 Task: In Heading Arial with underline. Font size of heading  '18'Font style of data Calibri. Font size of data  9Alignment of headline & data Align center. Fill color in heading,  RedFont color of data Black Apply border in Data No BorderIn the sheet   Stellar Sales log book
Action: Mouse moved to (166, 131)
Screenshot: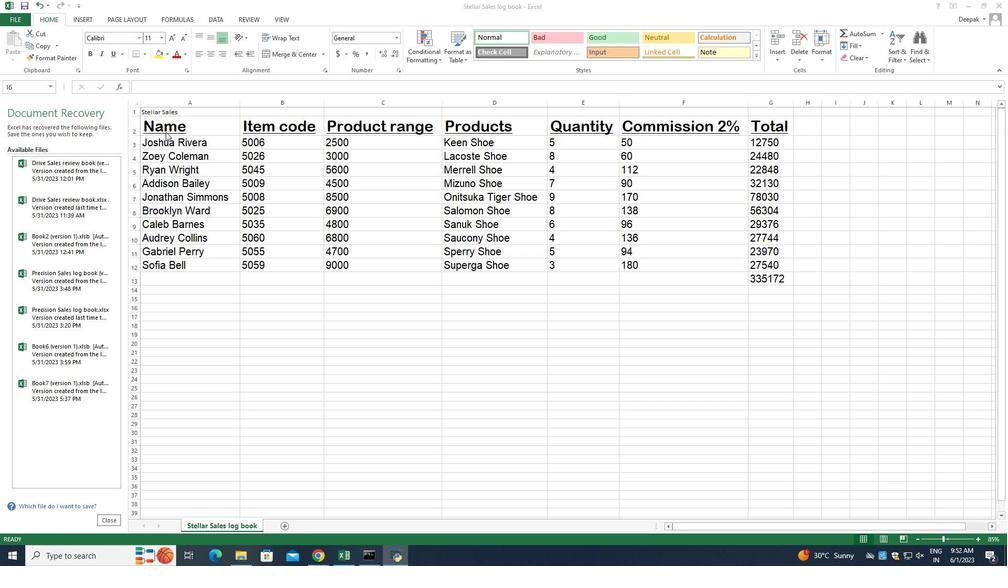 
Action: Mouse pressed left at (166, 131)
Screenshot: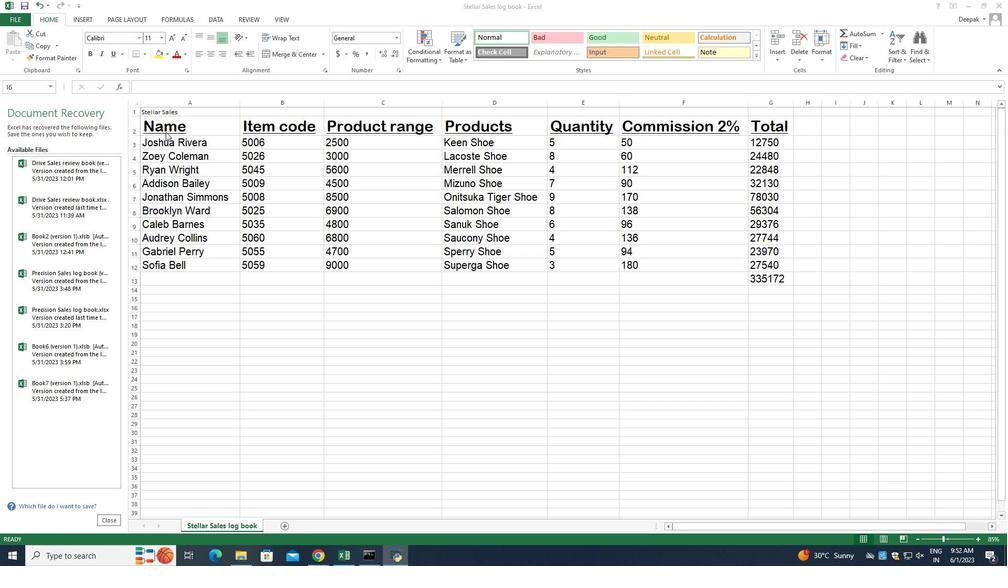 
Action: Mouse moved to (166, 129)
Screenshot: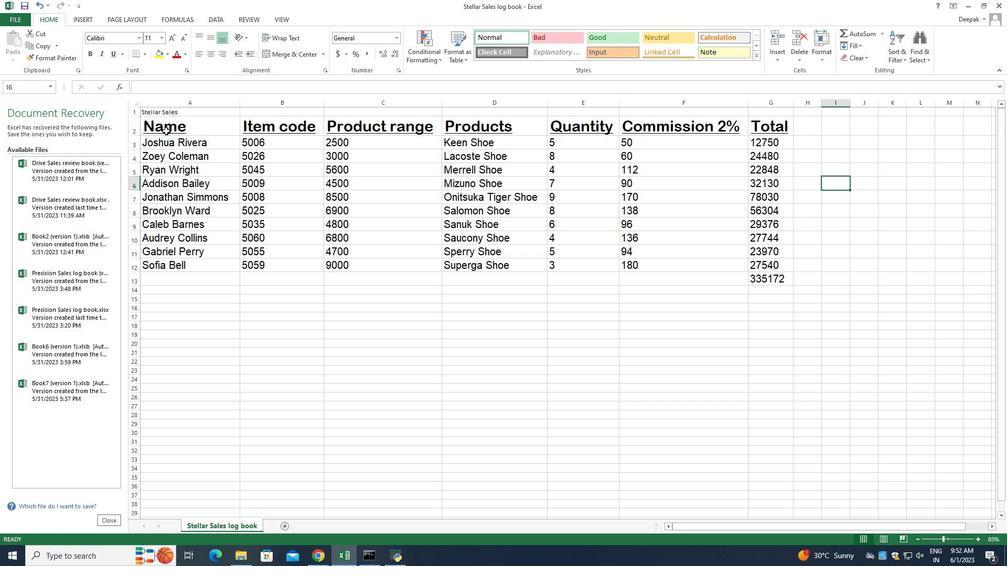 
Action: Mouse pressed left at (166, 129)
Screenshot: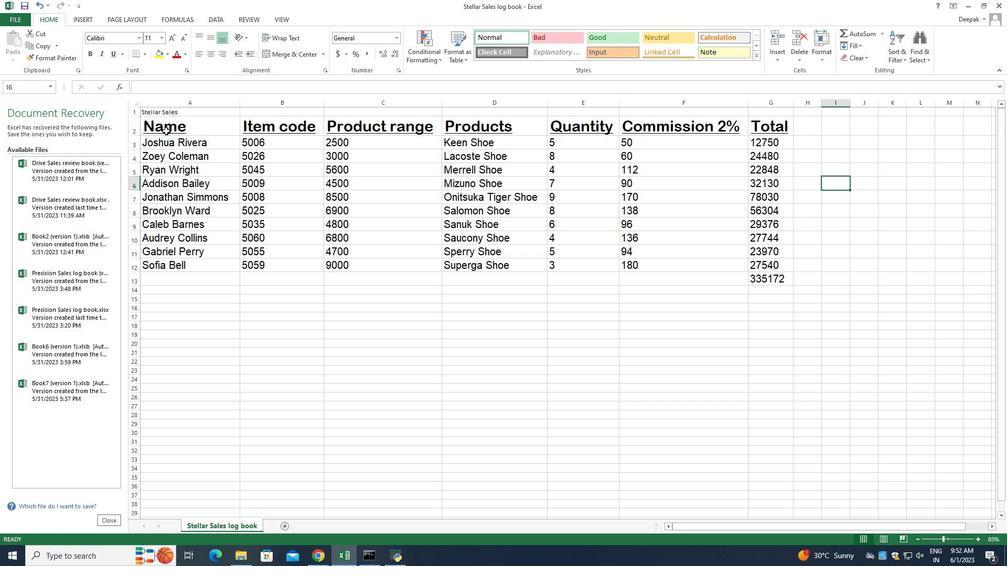 
Action: Mouse moved to (156, 125)
Screenshot: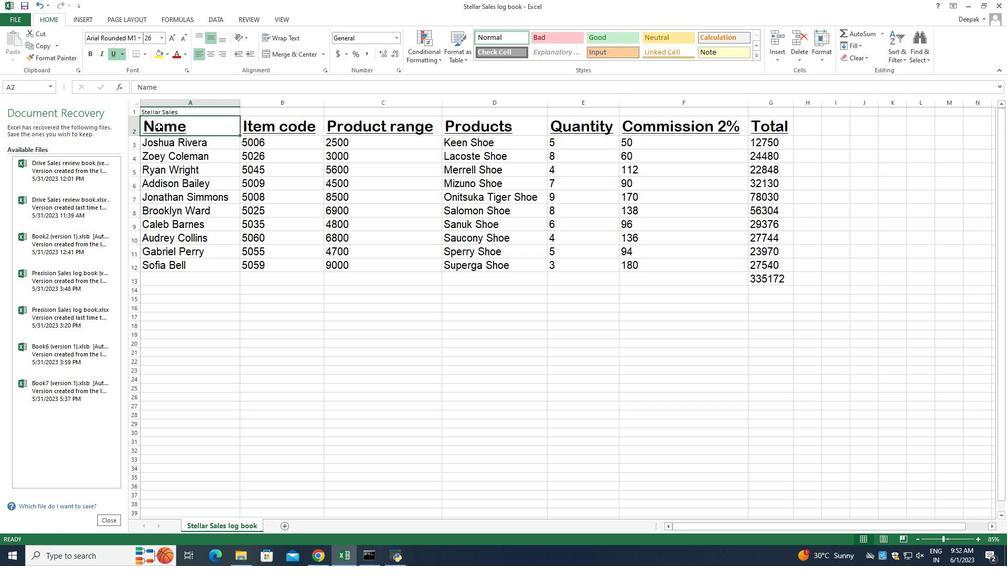 
Action: Mouse pressed left at (156, 125)
Screenshot: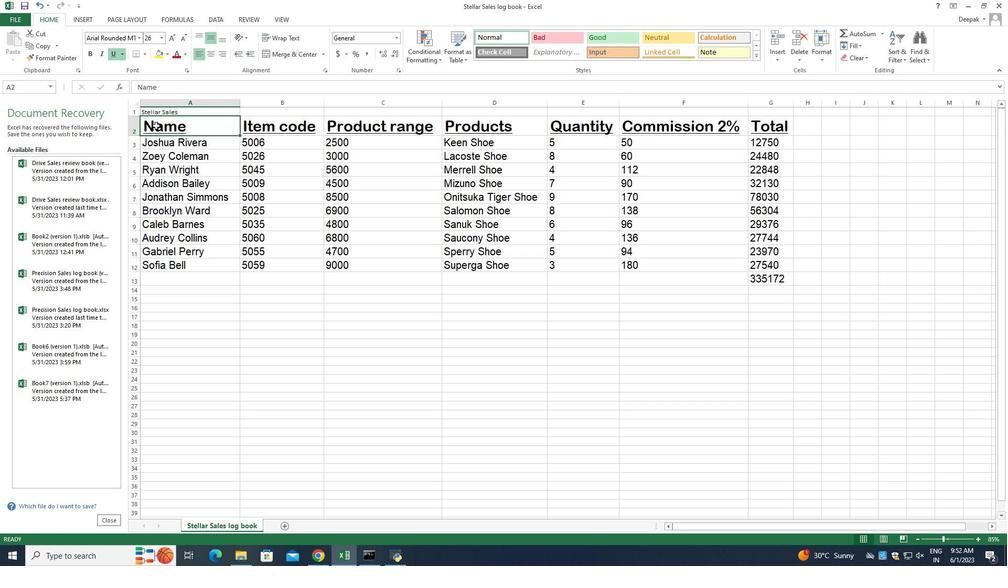 
Action: Mouse moved to (140, 40)
Screenshot: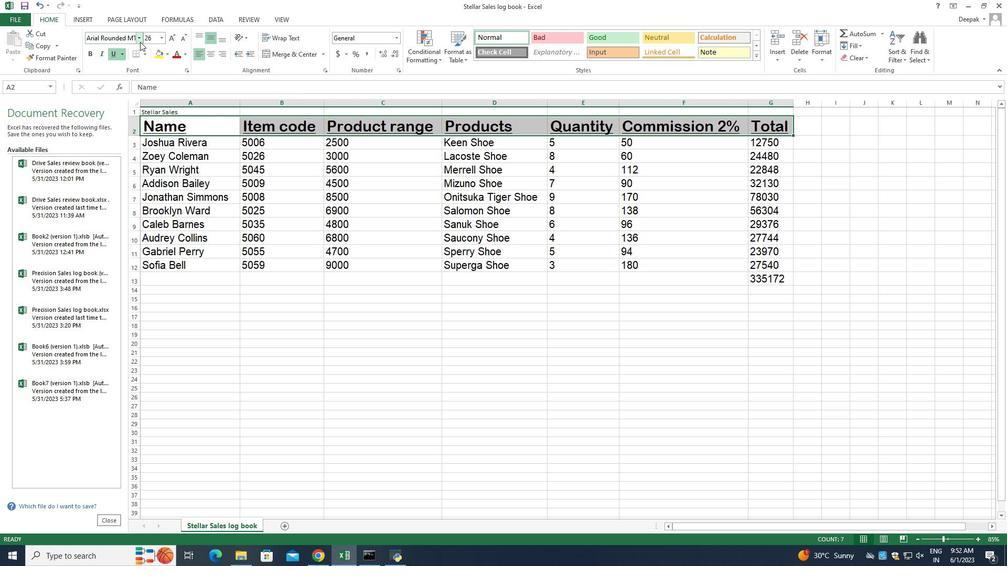 
Action: Mouse pressed left at (140, 40)
Screenshot: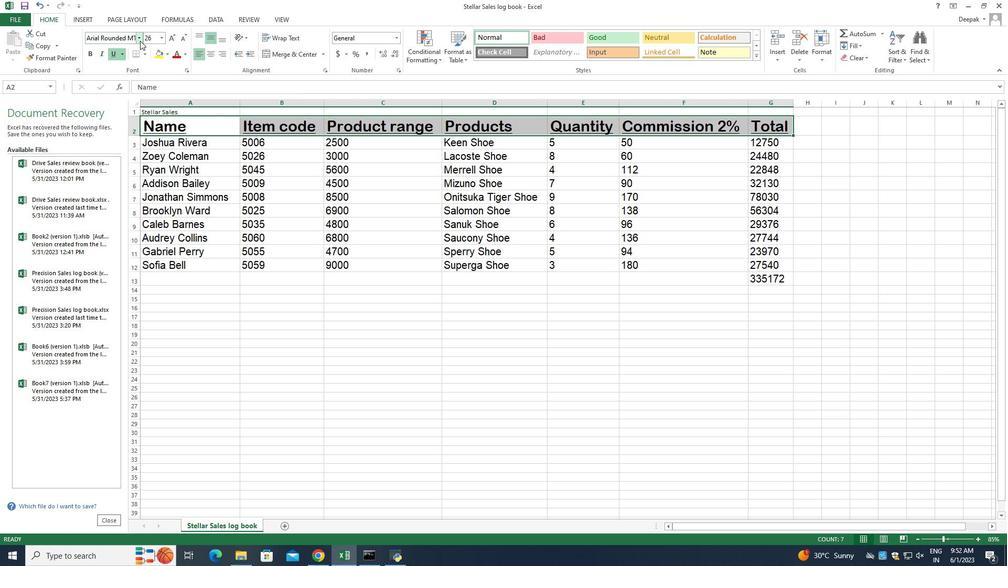 
Action: Mouse moved to (160, 123)
Screenshot: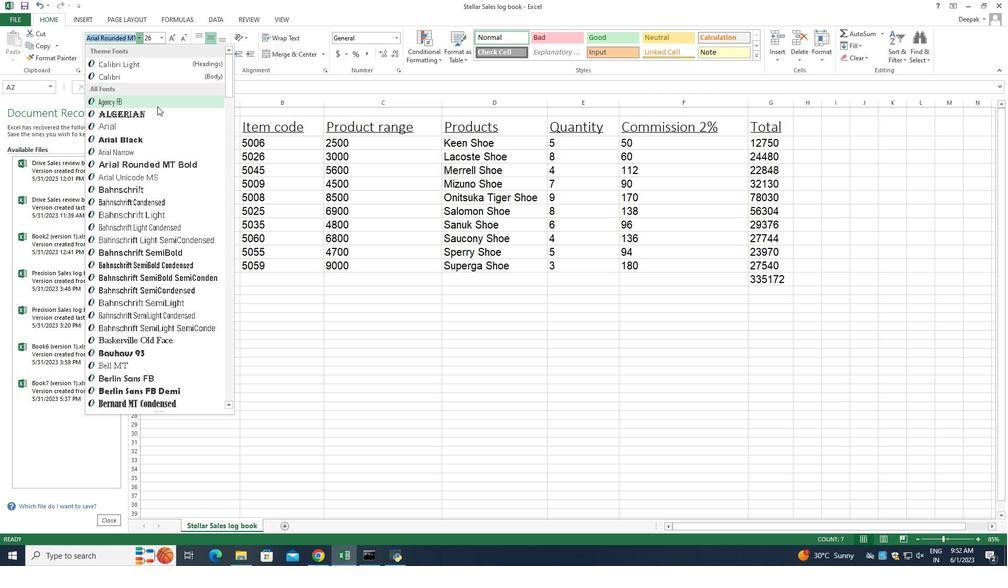 
Action: Mouse pressed left at (160, 123)
Screenshot: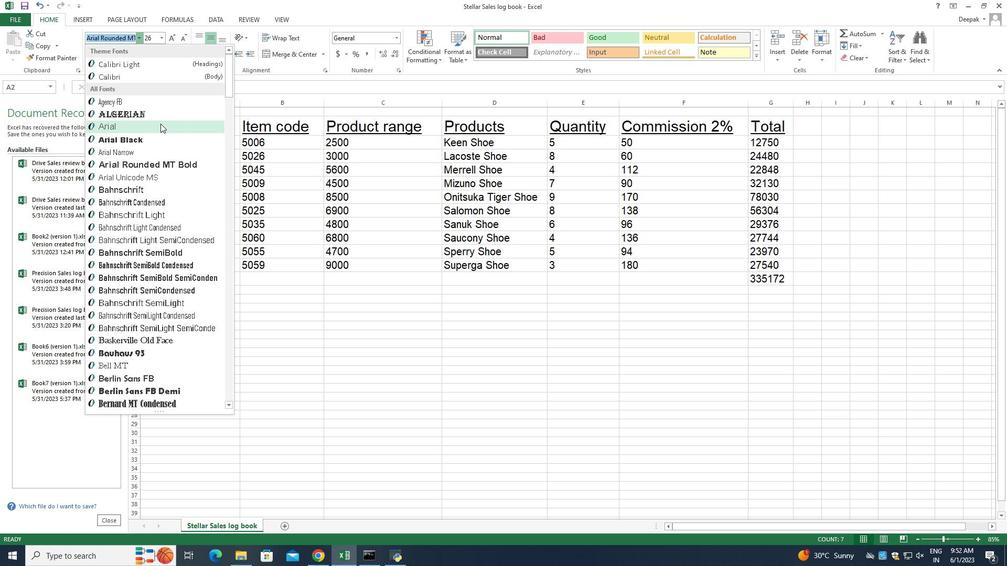 
Action: Mouse moved to (115, 52)
Screenshot: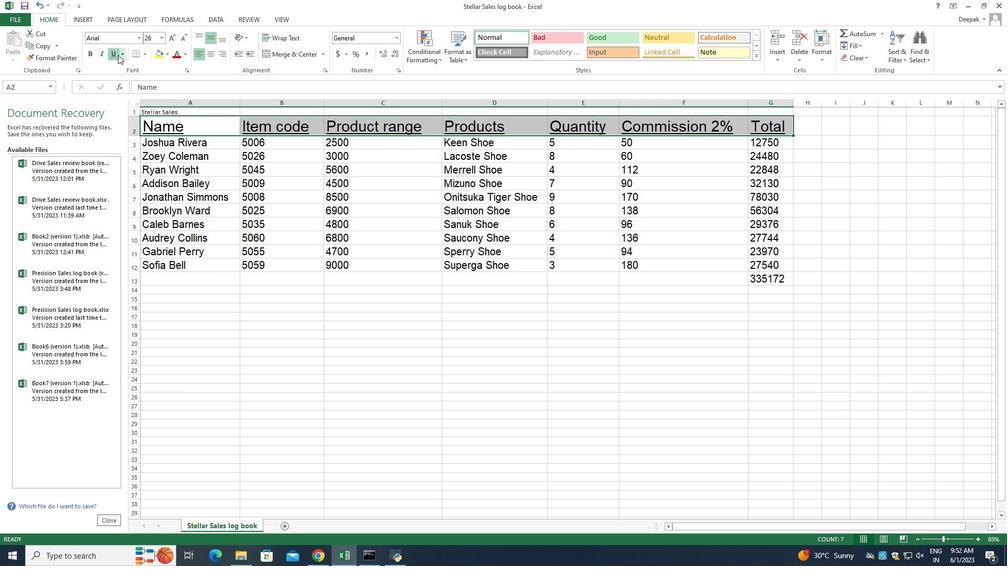 
Action: Mouse pressed left at (115, 52)
Screenshot: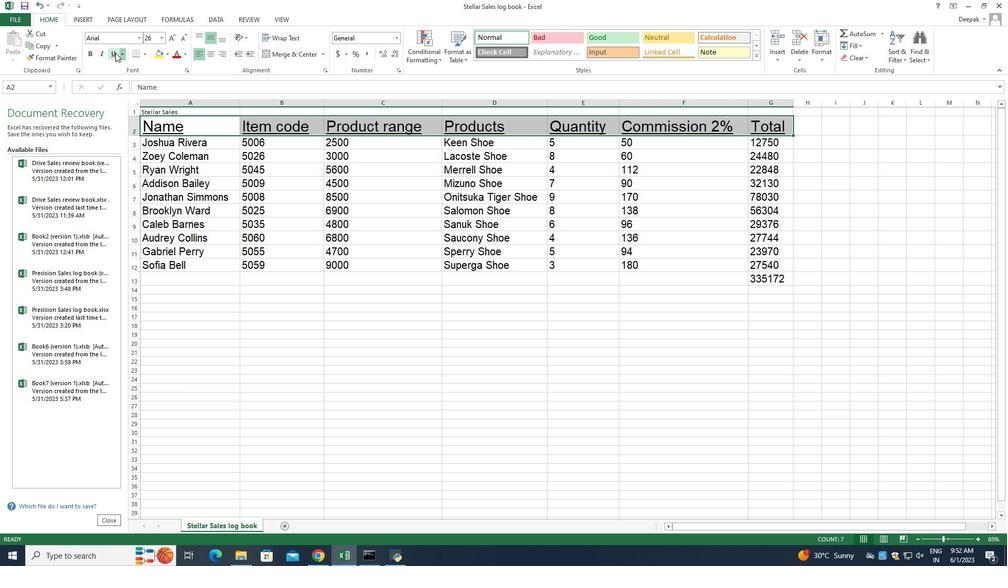 
Action: Mouse pressed left at (115, 52)
Screenshot: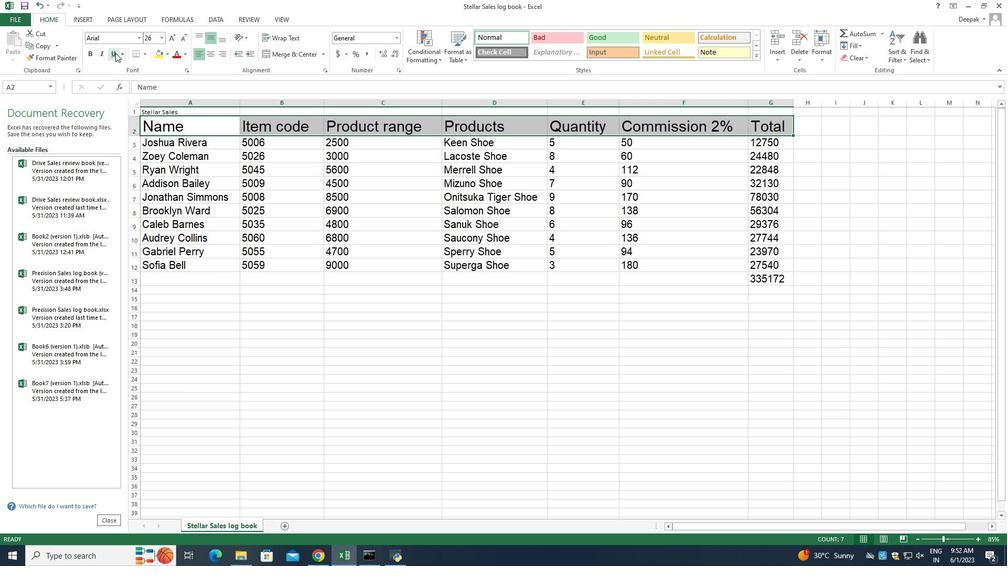 
Action: Mouse moved to (162, 39)
Screenshot: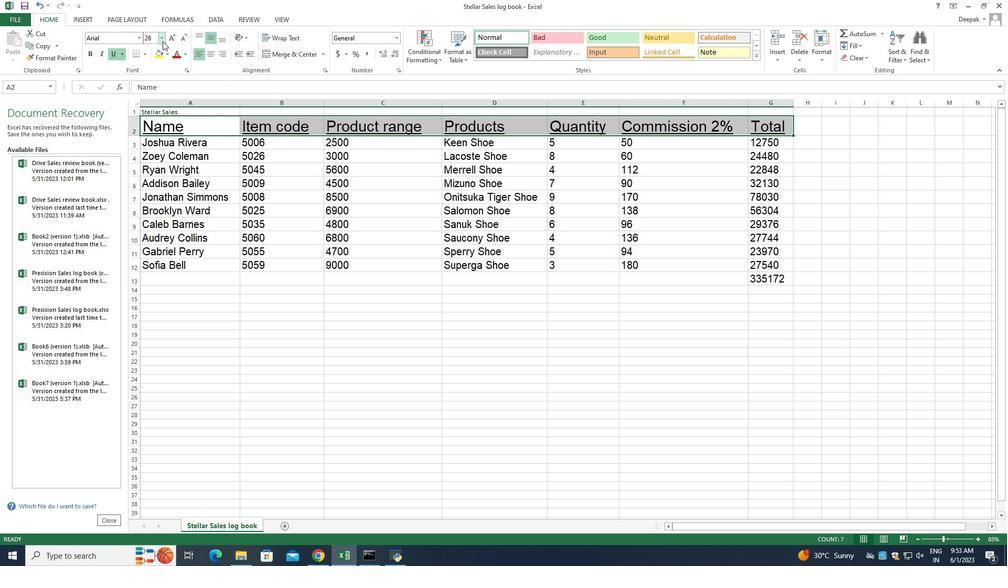 
Action: Mouse pressed left at (162, 39)
Screenshot: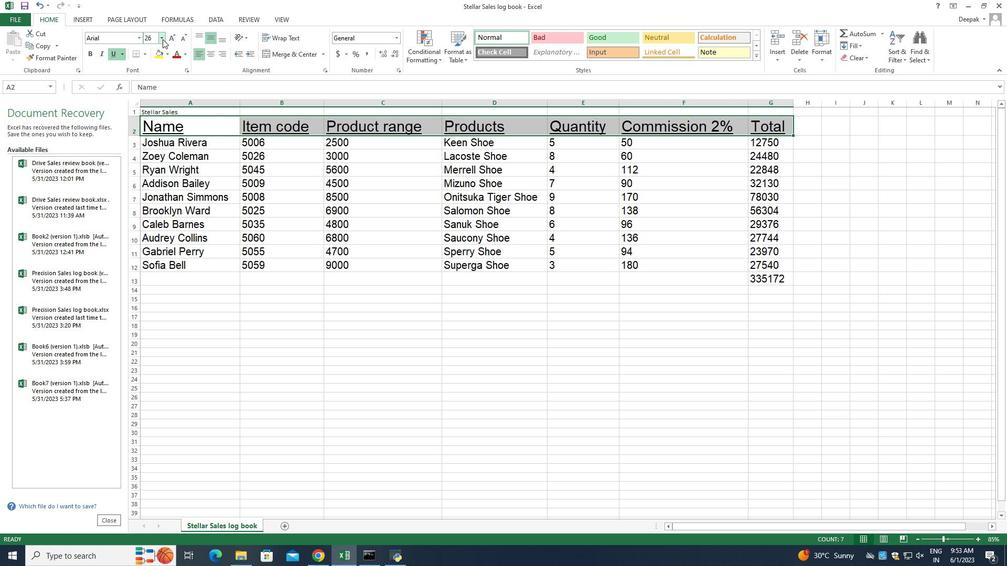 
Action: Mouse moved to (151, 119)
Screenshot: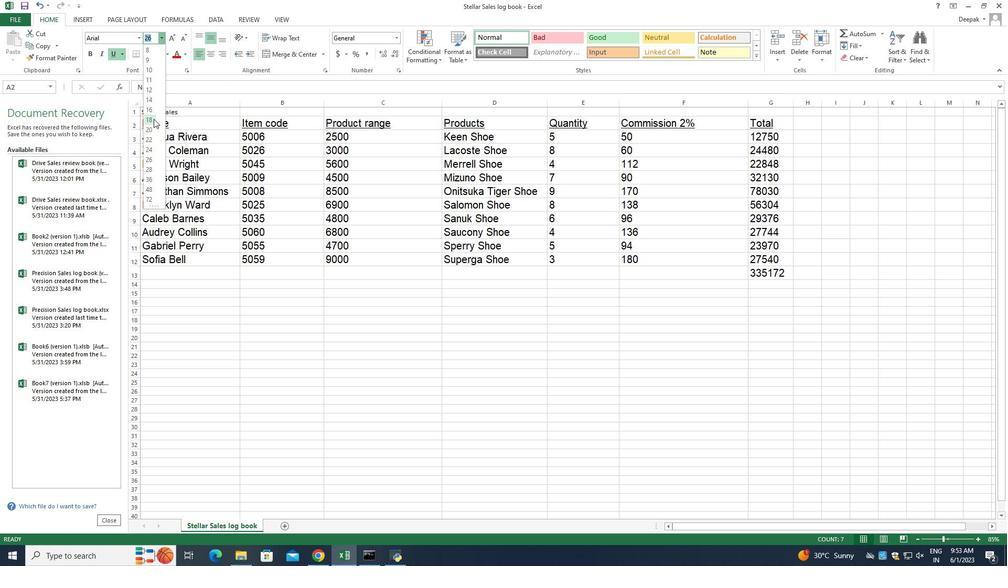 
Action: Mouse pressed left at (151, 119)
Screenshot: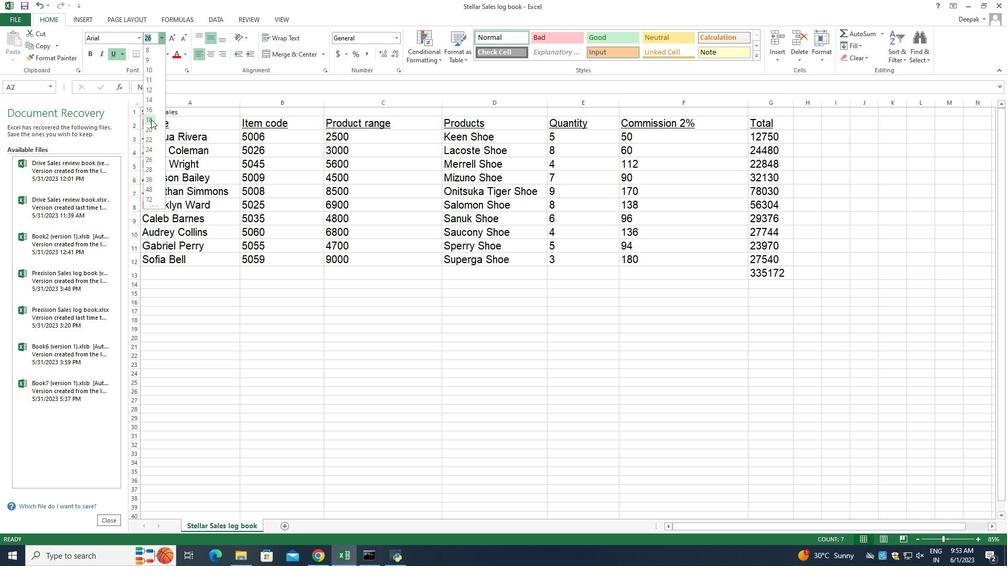 
Action: Mouse pressed left at (151, 119)
Screenshot: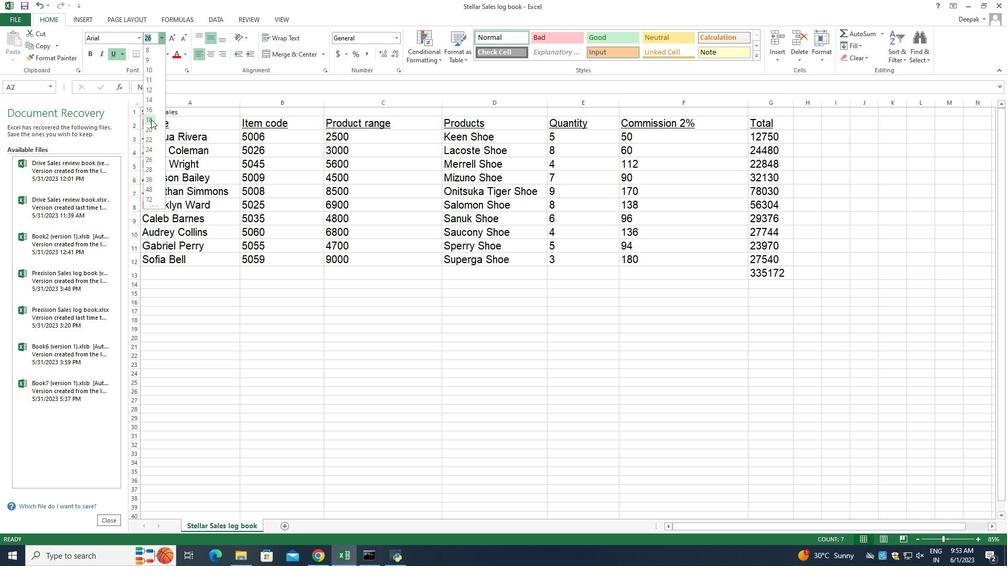 
Action: Mouse moved to (154, 136)
Screenshot: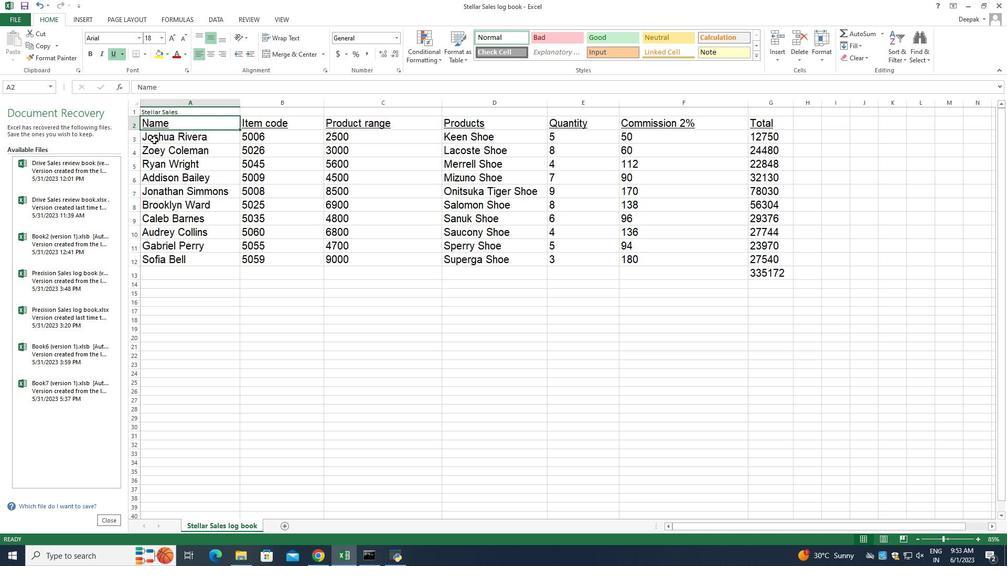 
Action: Mouse pressed left at (154, 136)
Screenshot: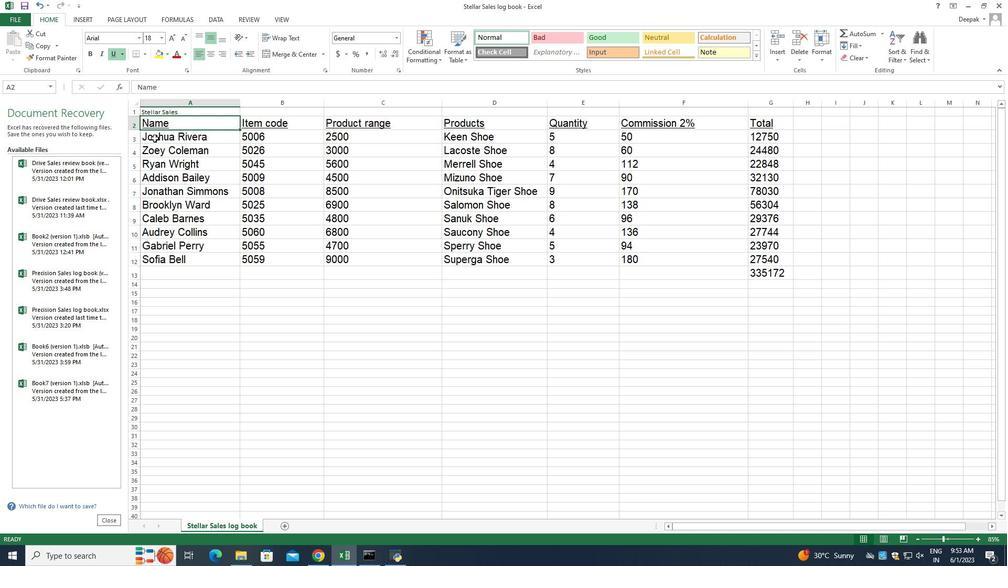 
Action: Mouse pressed left at (154, 136)
Screenshot: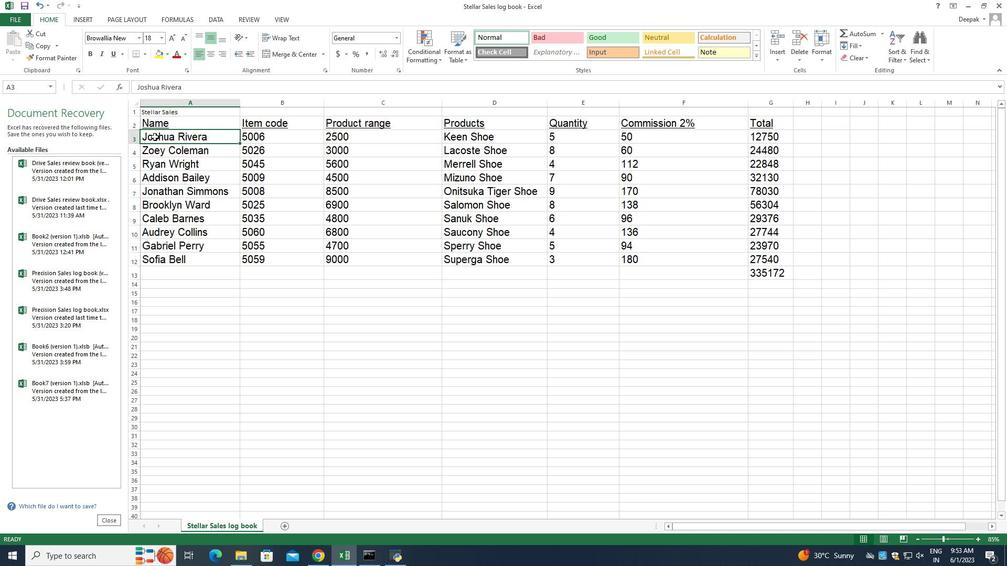 
Action: Mouse moved to (767, 276)
Screenshot: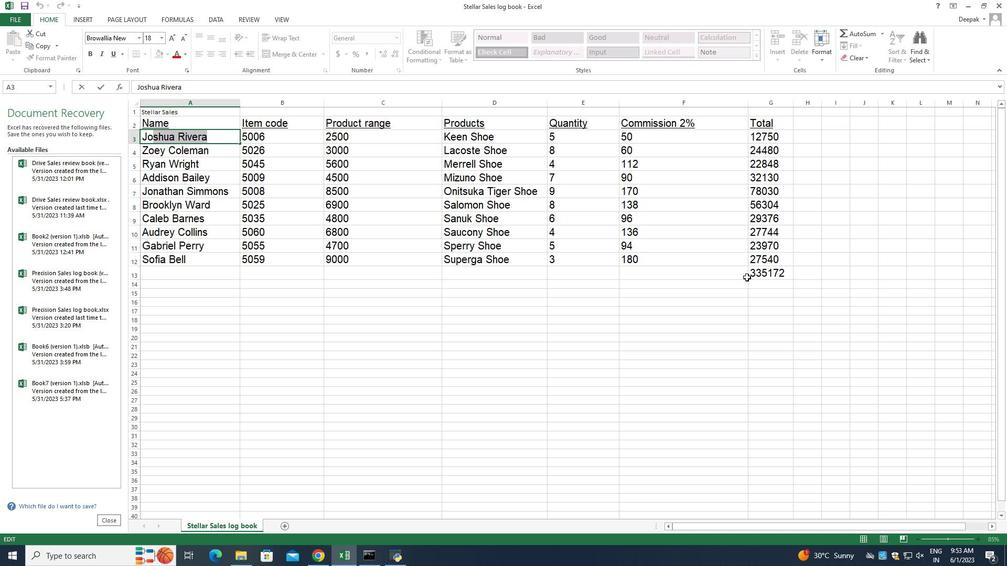 
Action: Mouse pressed left at (767, 276)
Screenshot: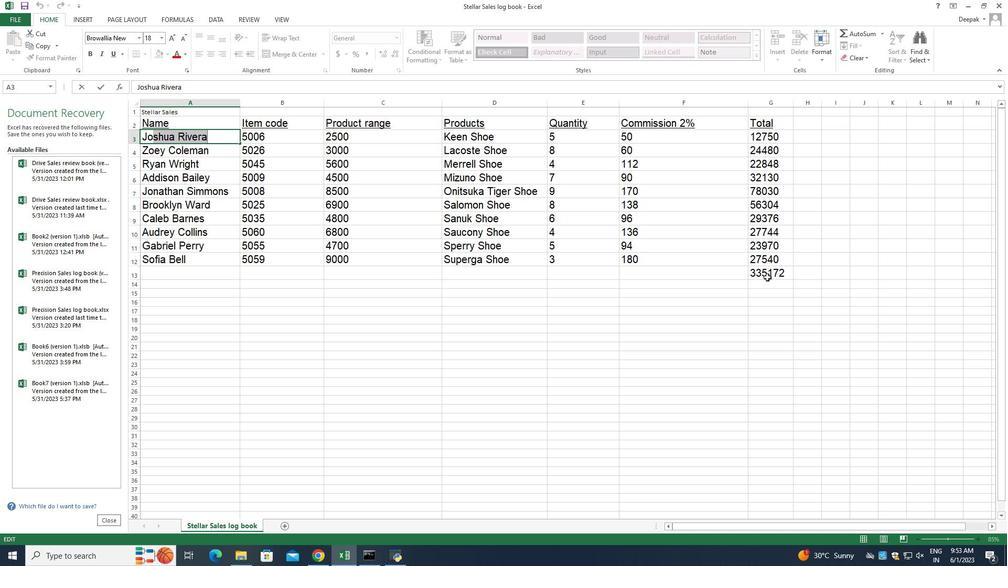 
Action: Mouse moved to (774, 275)
Screenshot: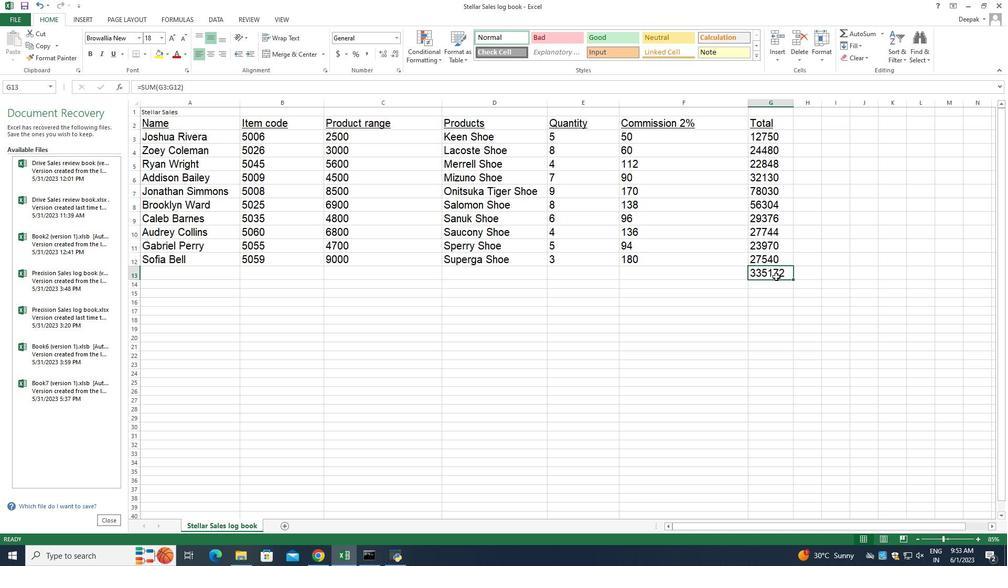 
Action: Mouse pressed left at (774, 275)
Screenshot: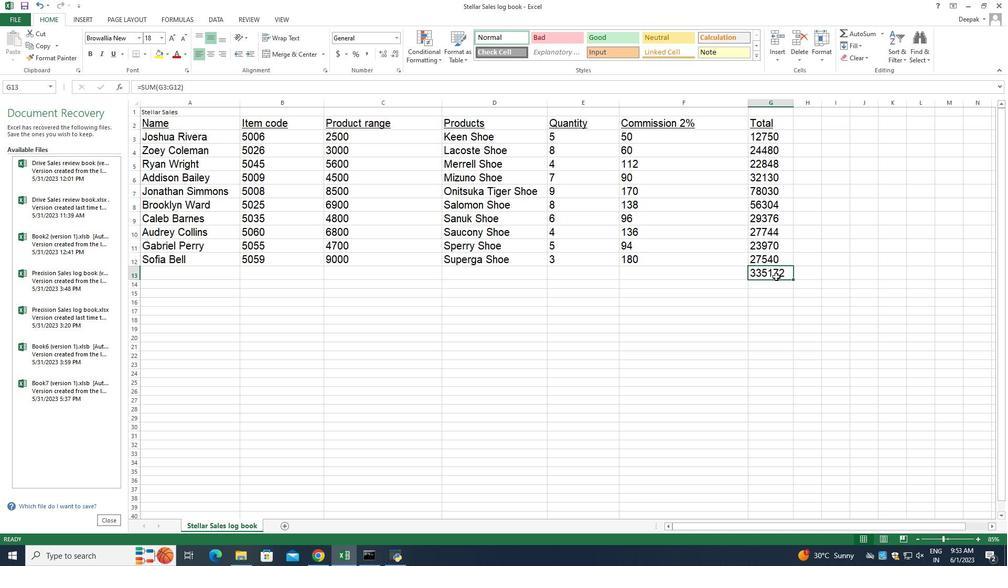 
Action: Mouse moved to (137, 38)
Screenshot: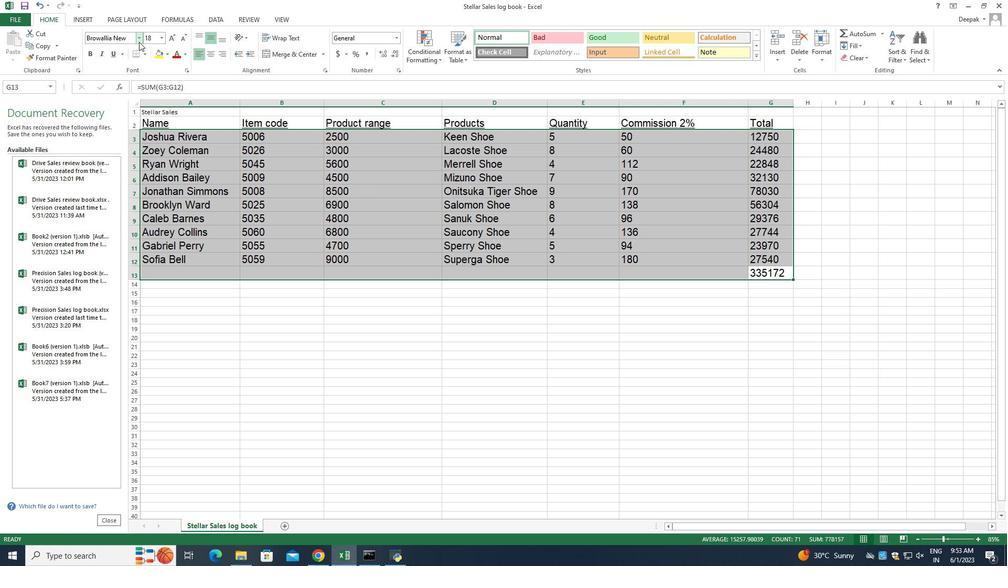 
Action: Mouse pressed left at (137, 38)
Screenshot: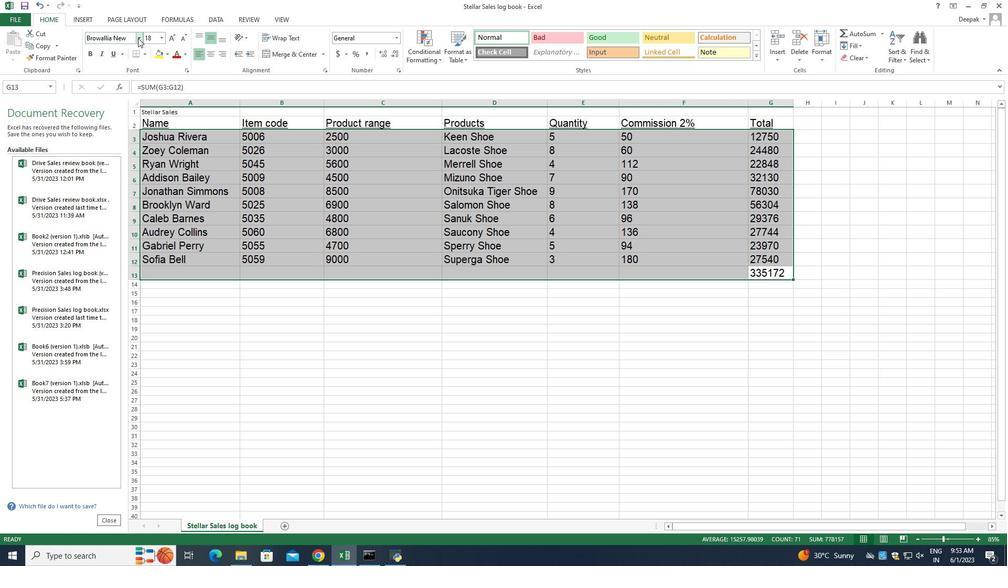 
Action: Mouse moved to (131, 80)
Screenshot: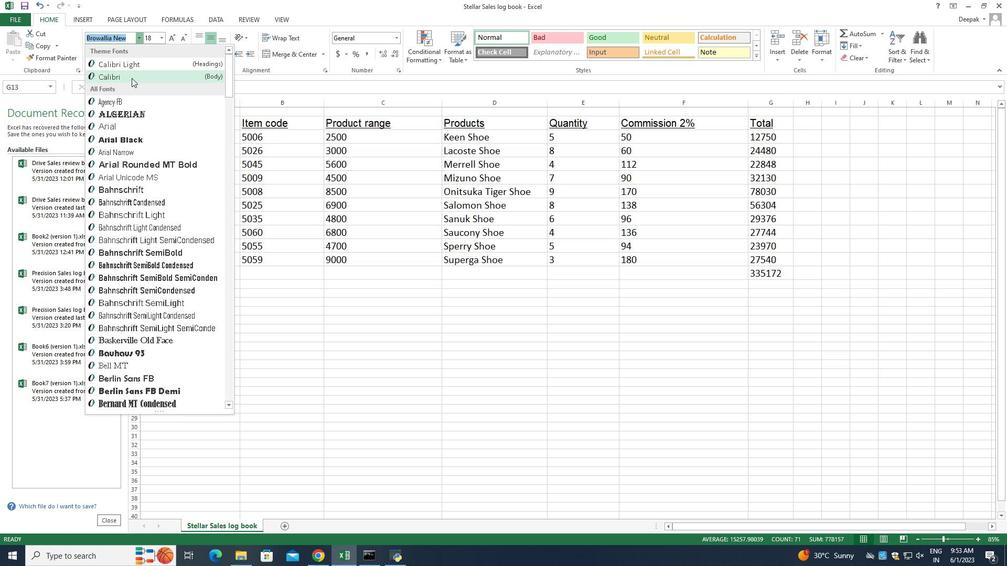 
Action: Mouse pressed left at (131, 80)
Screenshot: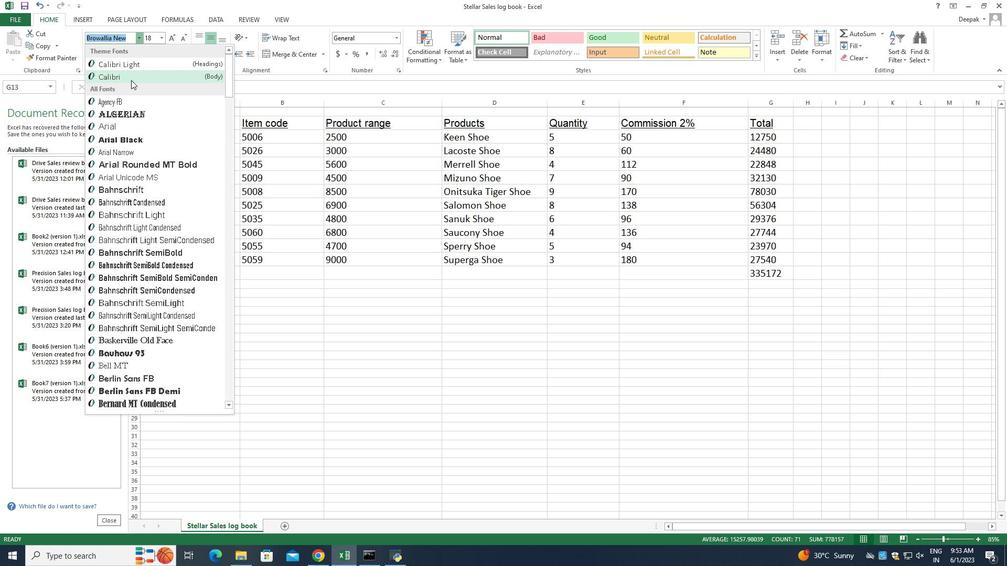 
Action: Mouse moved to (161, 39)
Screenshot: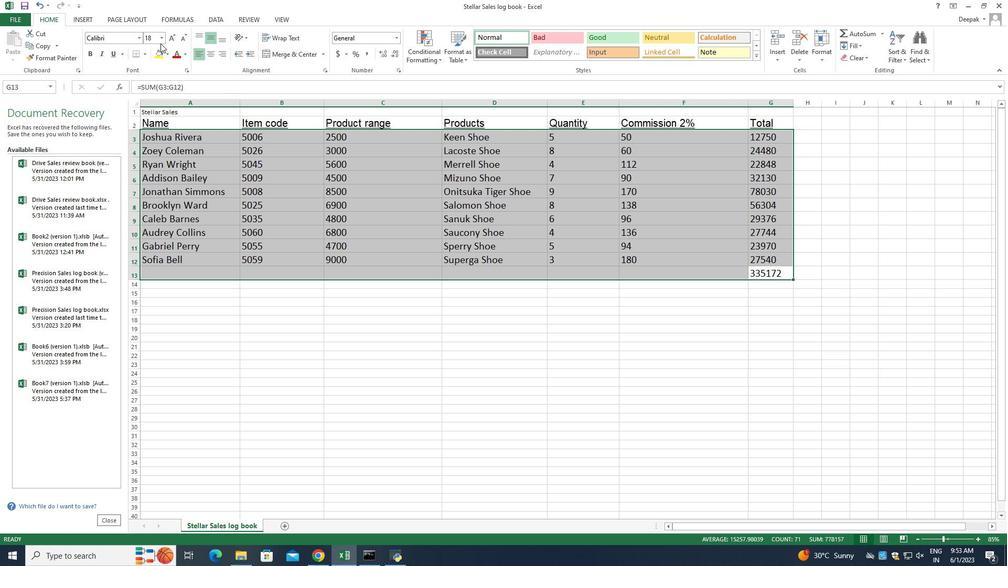 
Action: Mouse pressed left at (161, 39)
Screenshot: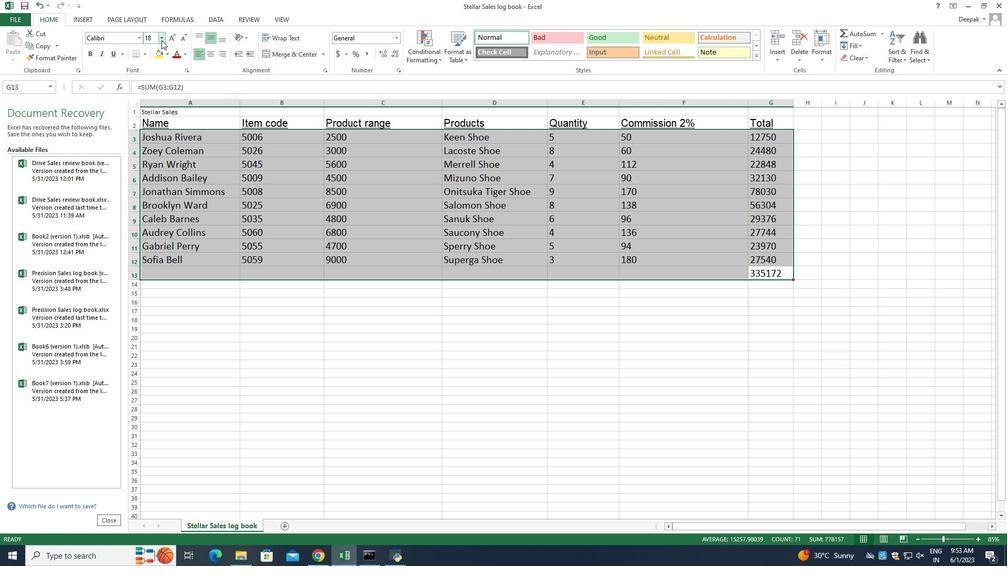 
Action: Mouse moved to (150, 61)
Screenshot: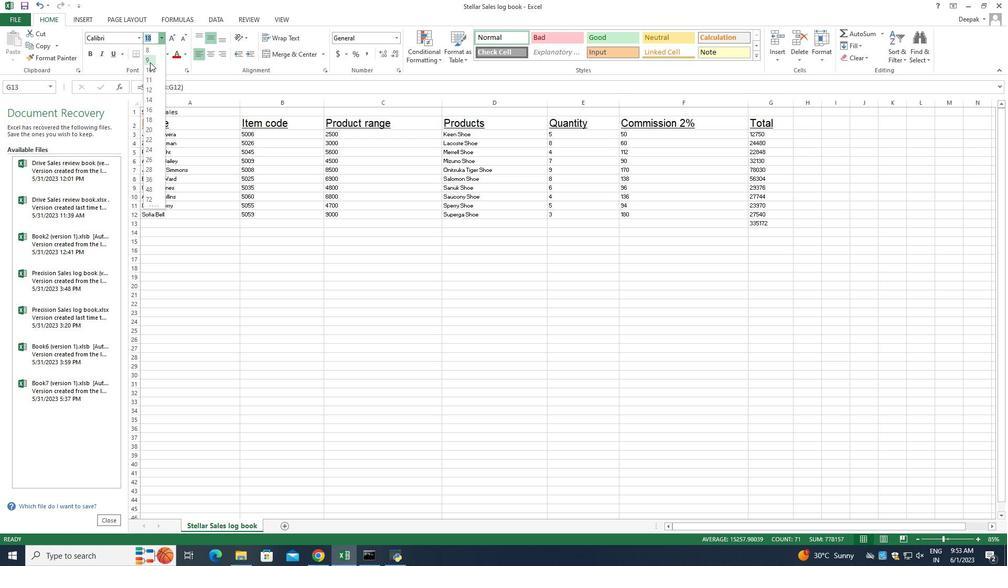 
Action: Mouse pressed left at (150, 61)
Screenshot: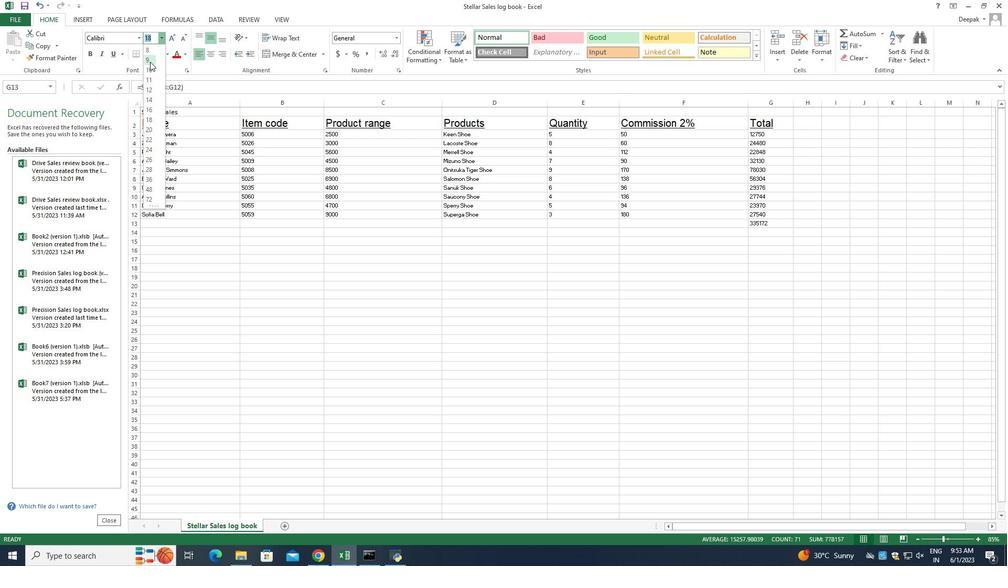 
Action: Mouse moved to (197, 118)
Screenshot: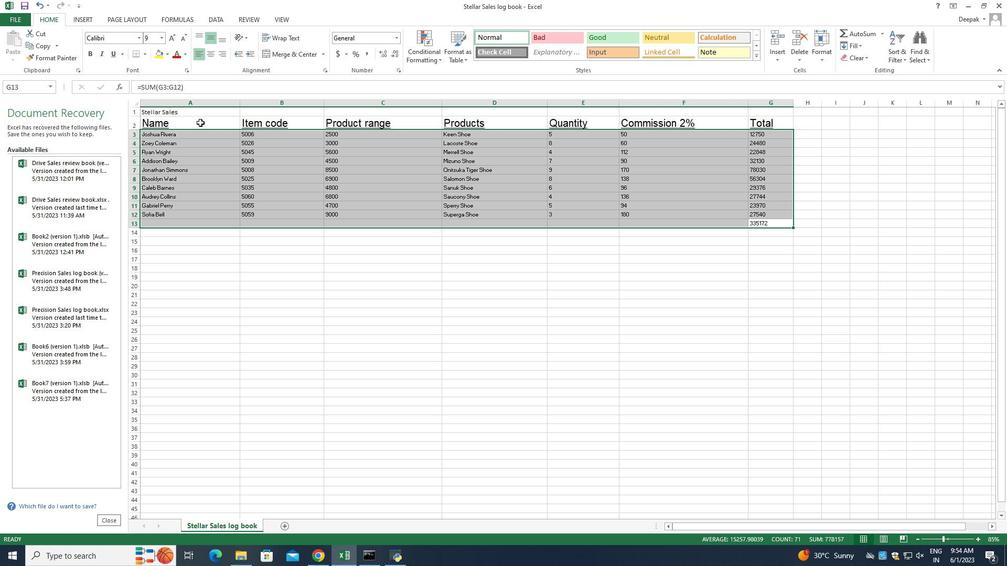 
Action: Mouse pressed left at (197, 118)
Screenshot: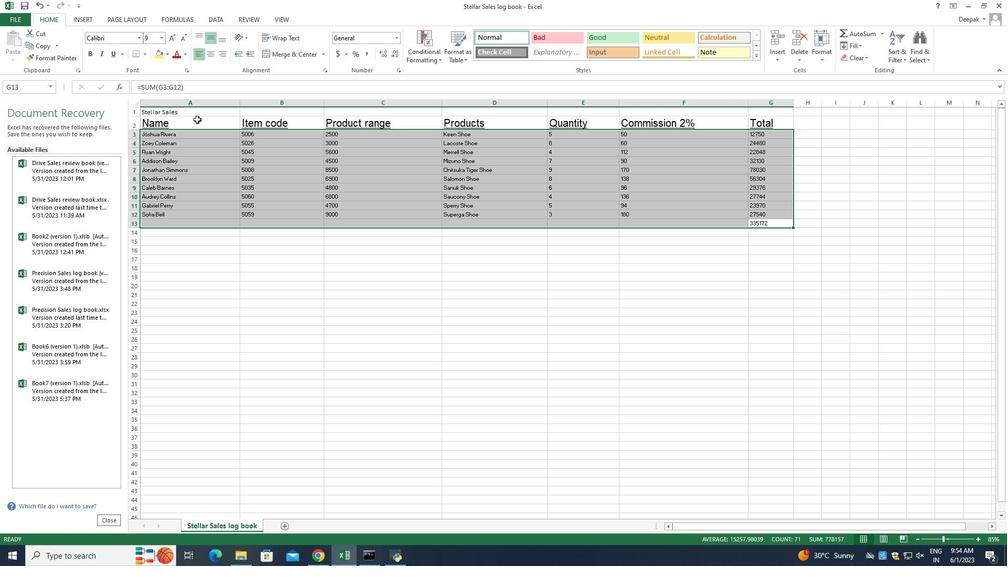 
Action: Mouse moved to (183, 124)
Screenshot: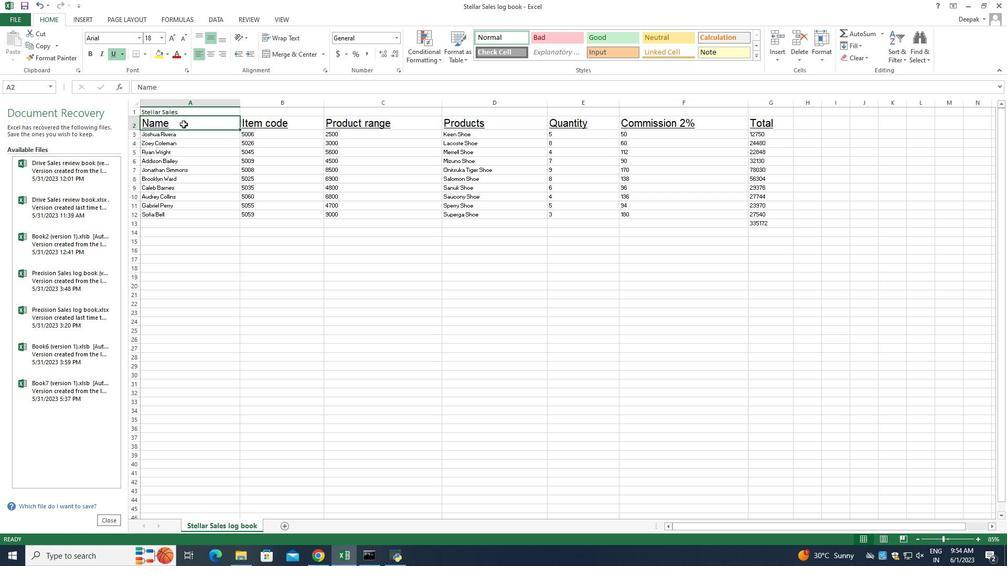 
Action: Mouse pressed left at (183, 124)
Screenshot: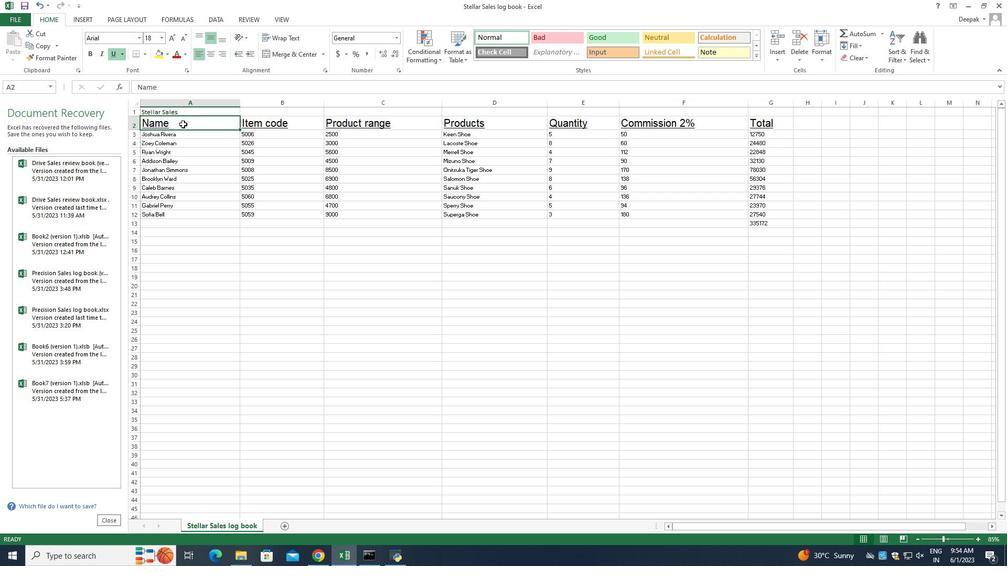 
Action: Mouse moved to (211, 51)
Screenshot: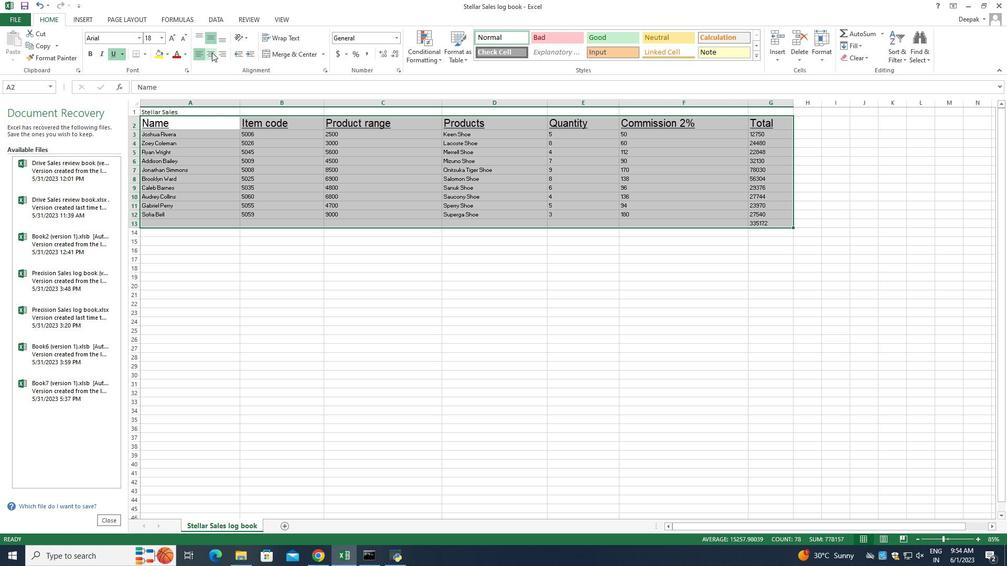 
Action: Mouse pressed left at (211, 51)
Screenshot: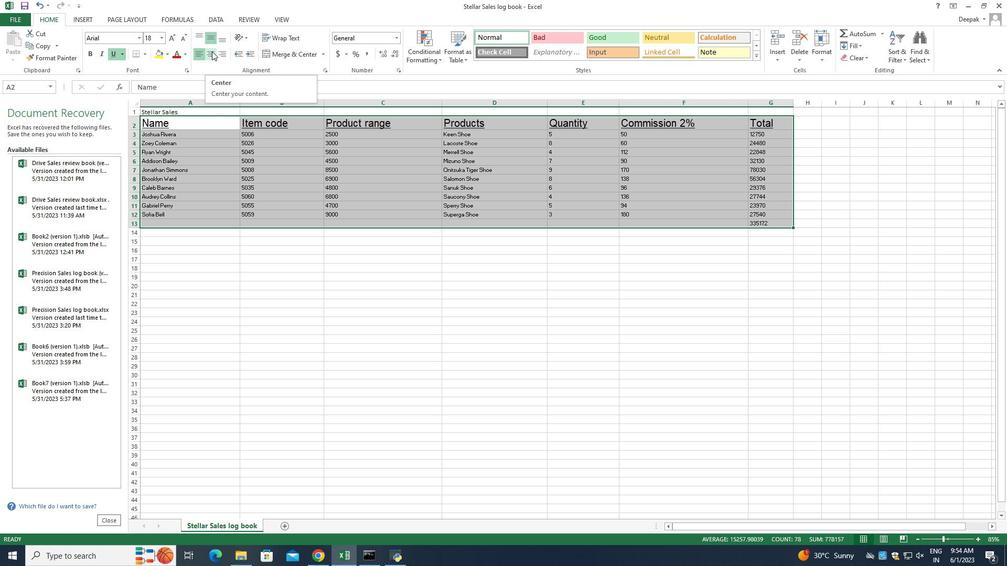 
Action: Mouse moved to (353, 287)
Screenshot: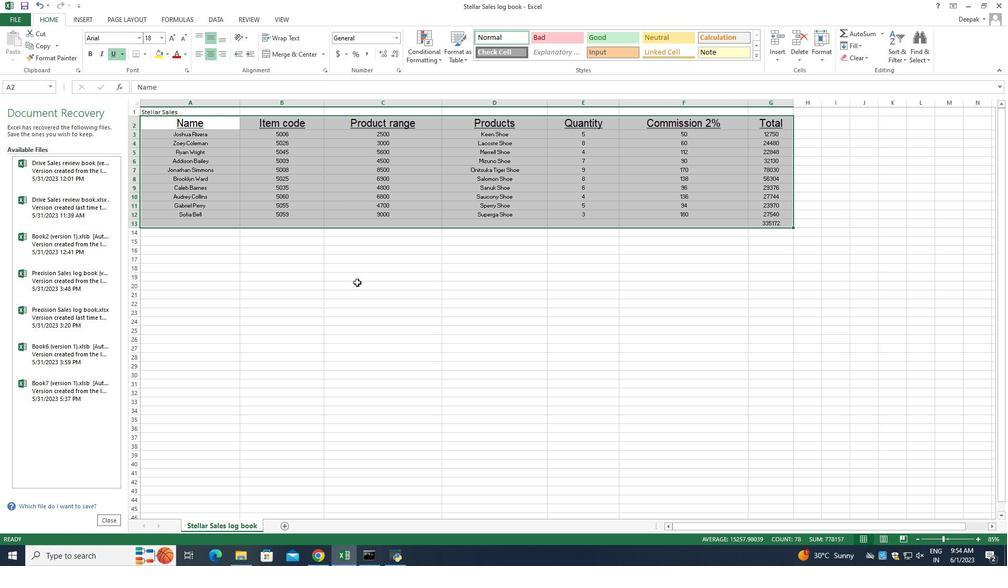 
Action: Mouse pressed left at (353, 287)
Screenshot: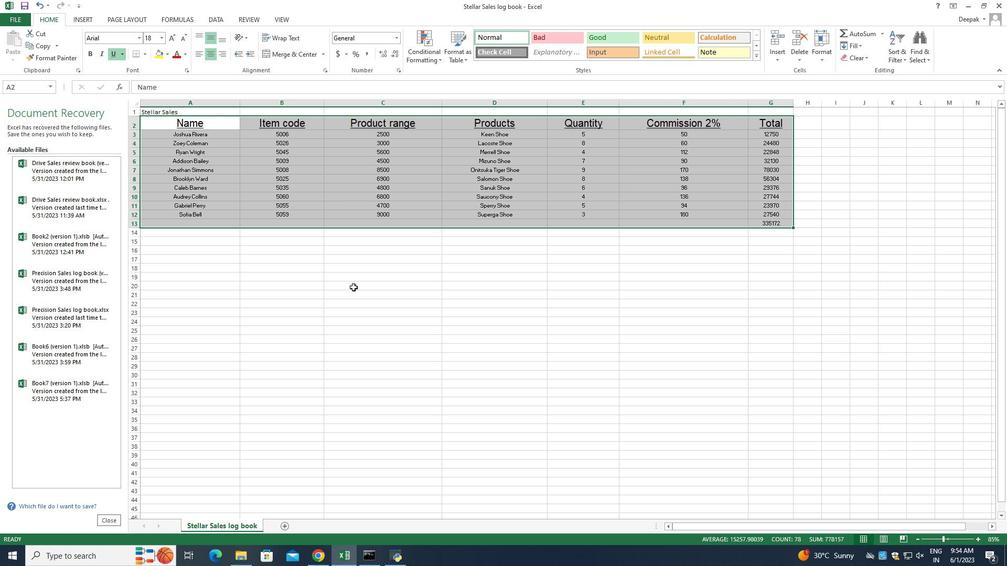 
Action: Mouse moved to (156, 121)
Screenshot: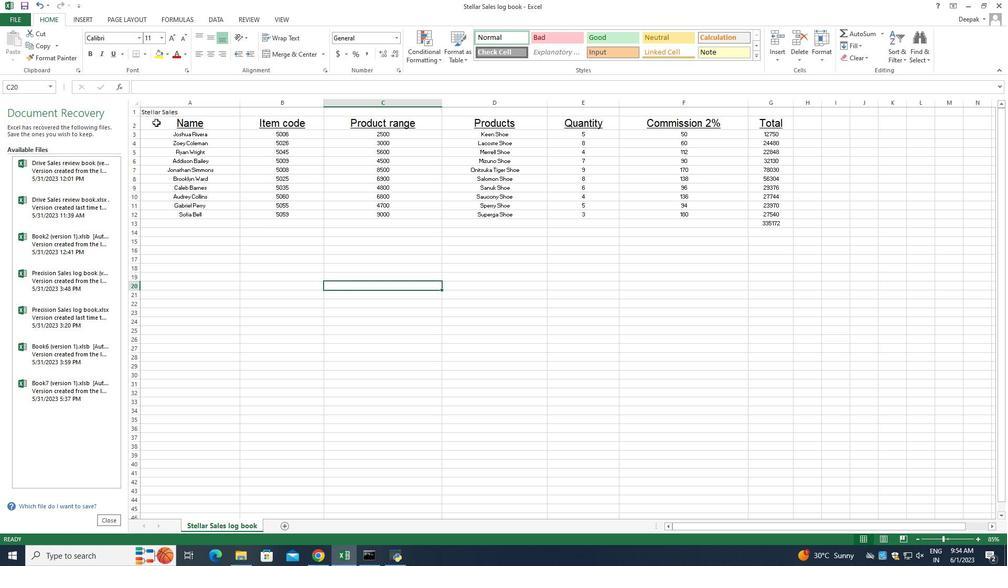 
Action: Mouse pressed left at (156, 121)
Screenshot: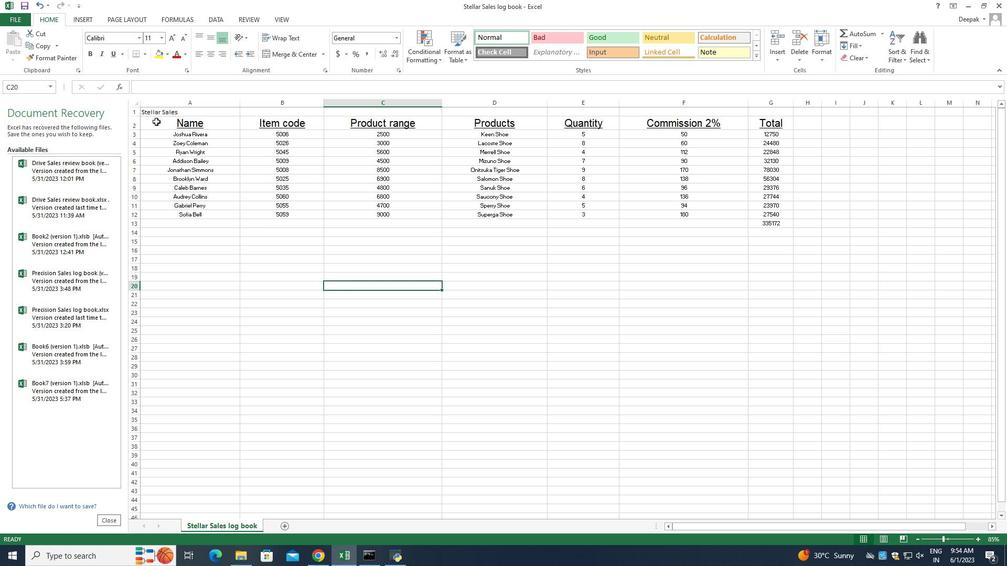 
Action: Mouse moved to (166, 54)
Screenshot: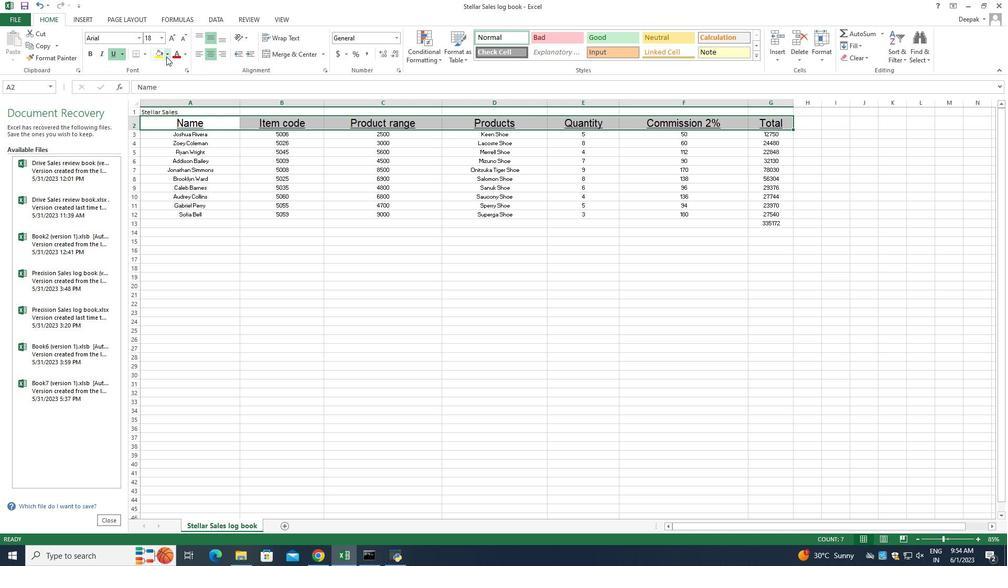 
Action: Mouse pressed left at (166, 54)
Screenshot: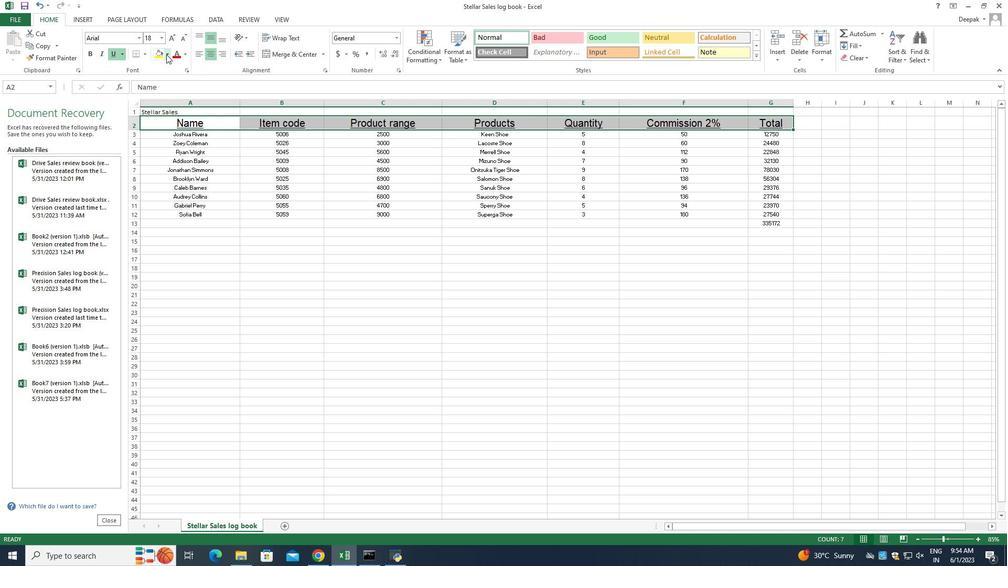 
Action: Mouse moved to (222, 96)
Screenshot: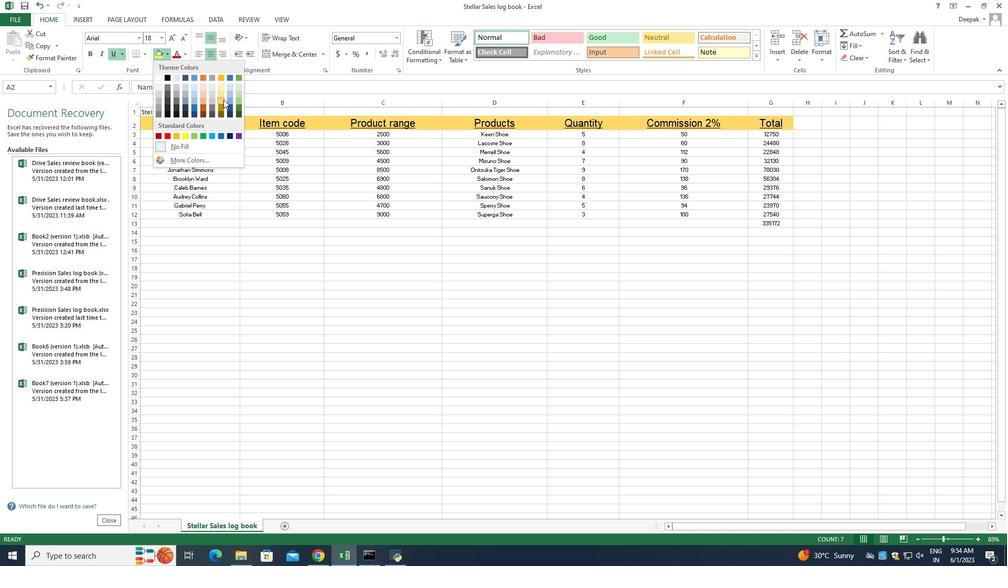 
Action: Mouse pressed left at (222, 96)
Screenshot: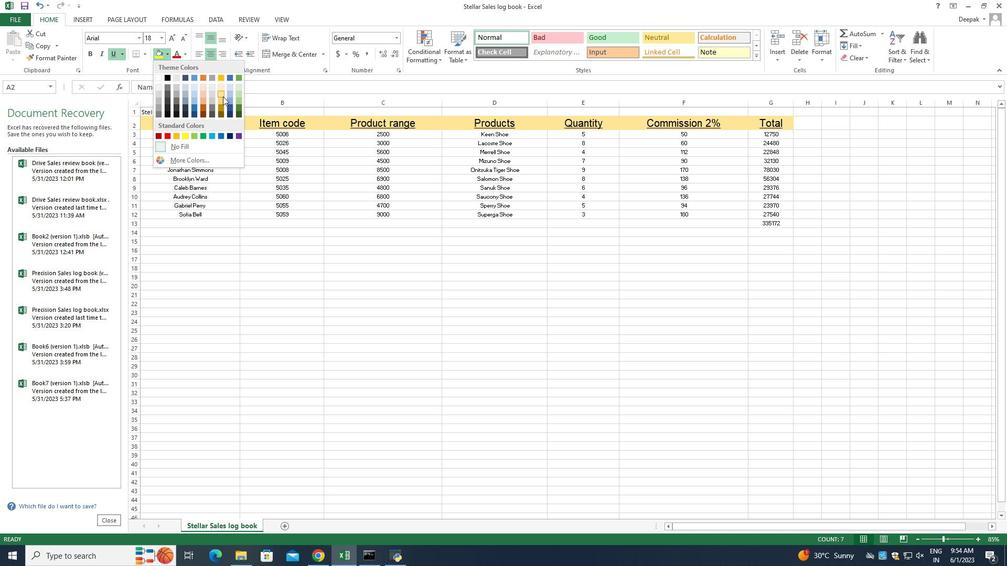 
Action: Mouse moved to (153, 135)
Screenshot: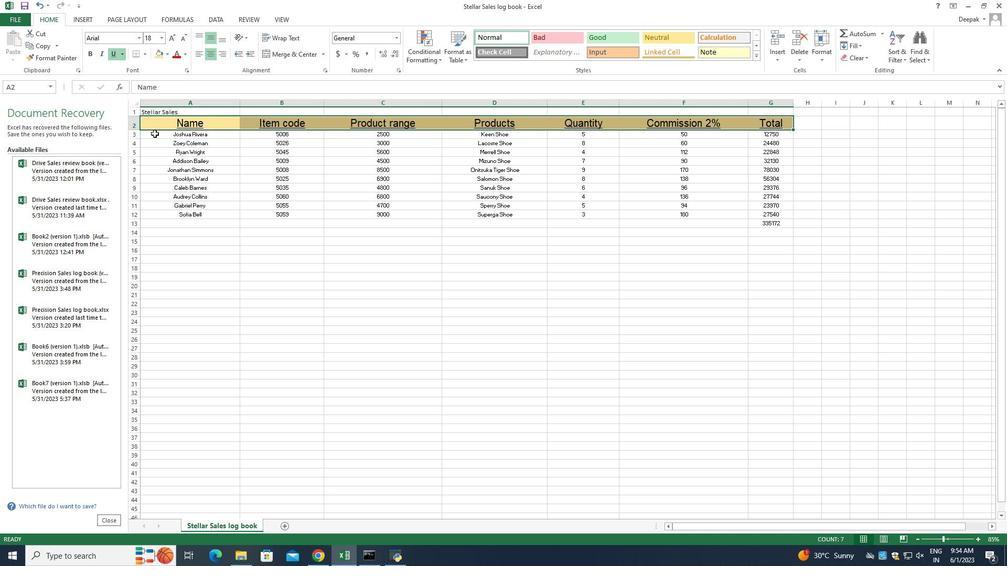 
Action: Mouse pressed left at (153, 135)
Screenshot: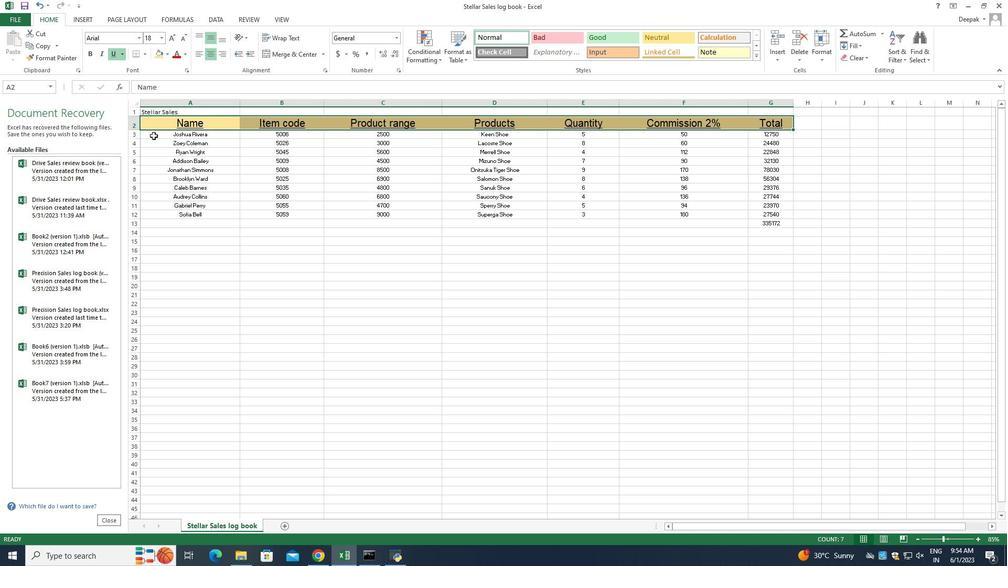 
Action: Mouse moved to (158, 123)
Screenshot: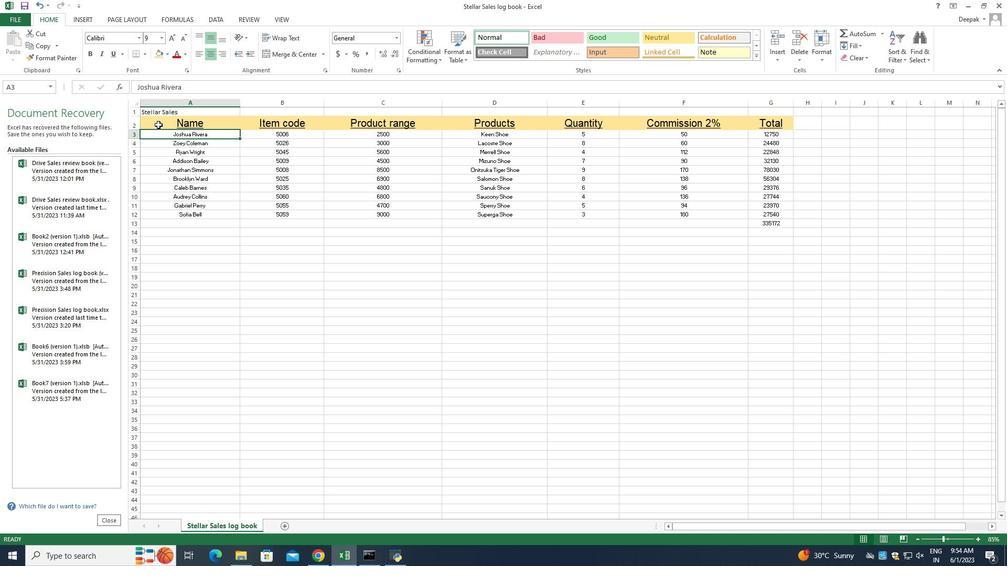 
Action: Mouse pressed left at (158, 123)
Screenshot: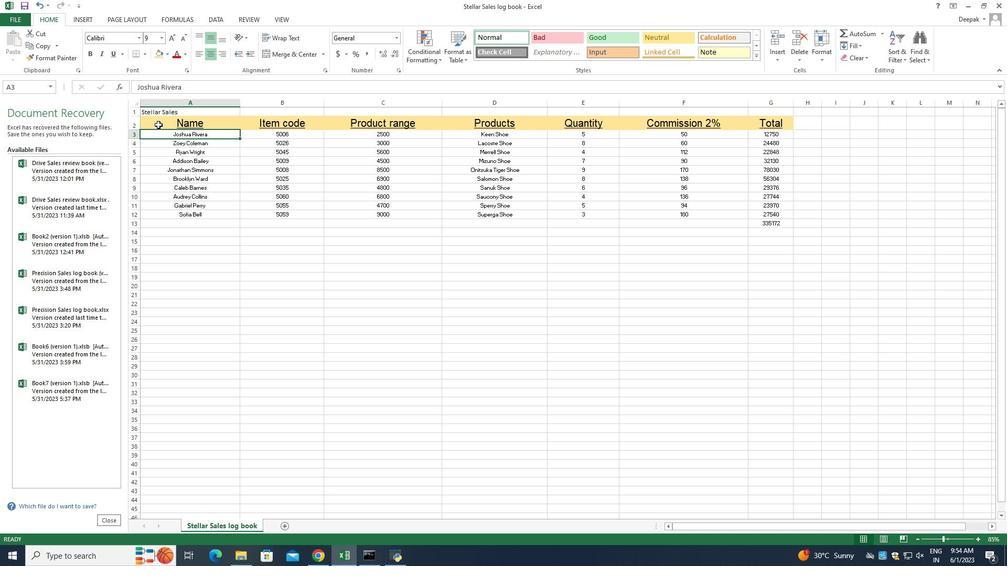 
Action: Mouse moved to (185, 54)
Screenshot: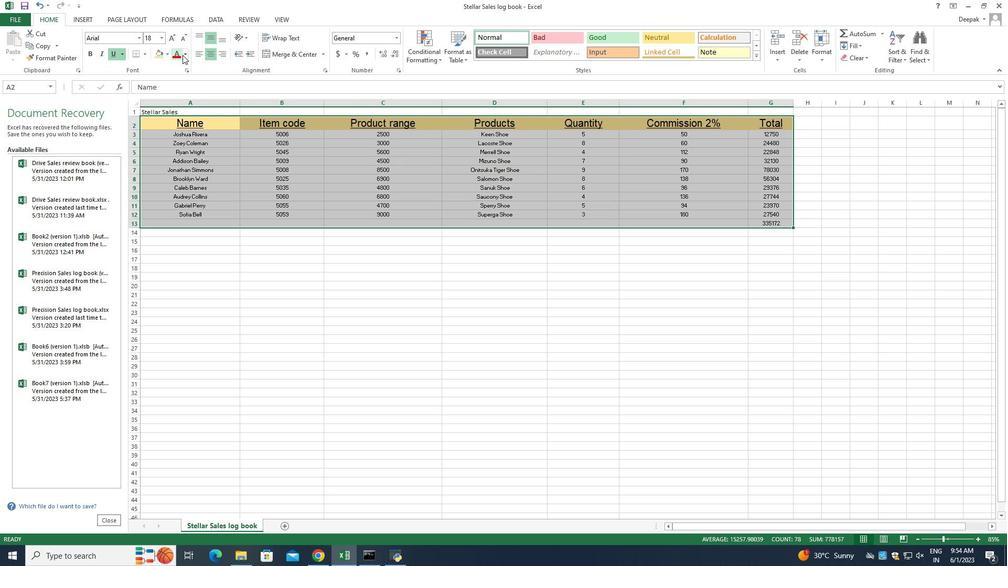 
Action: Mouse pressed left at (185, 54)
Screenshot: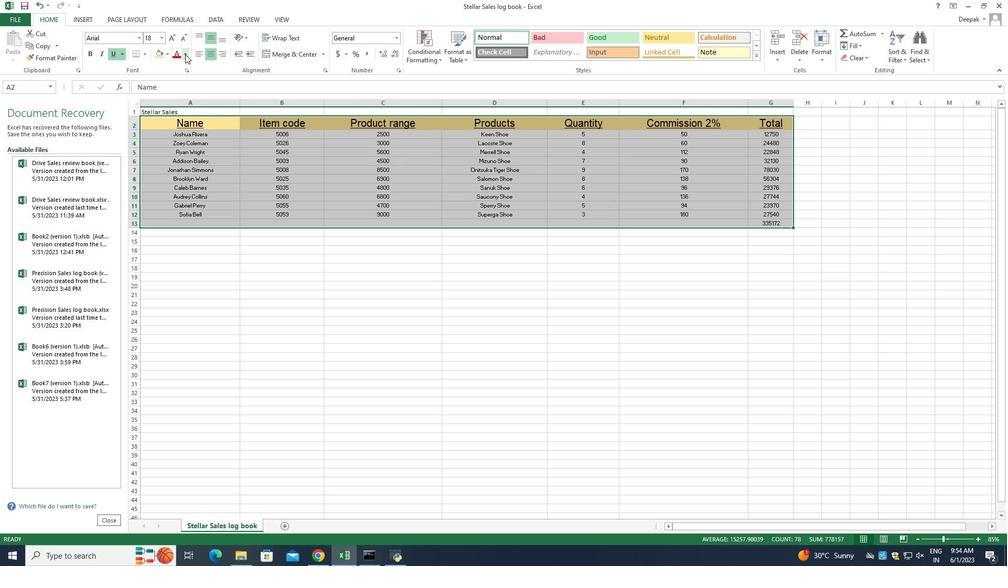 
Action: Mouse moved to (184, 147)
Screenshot: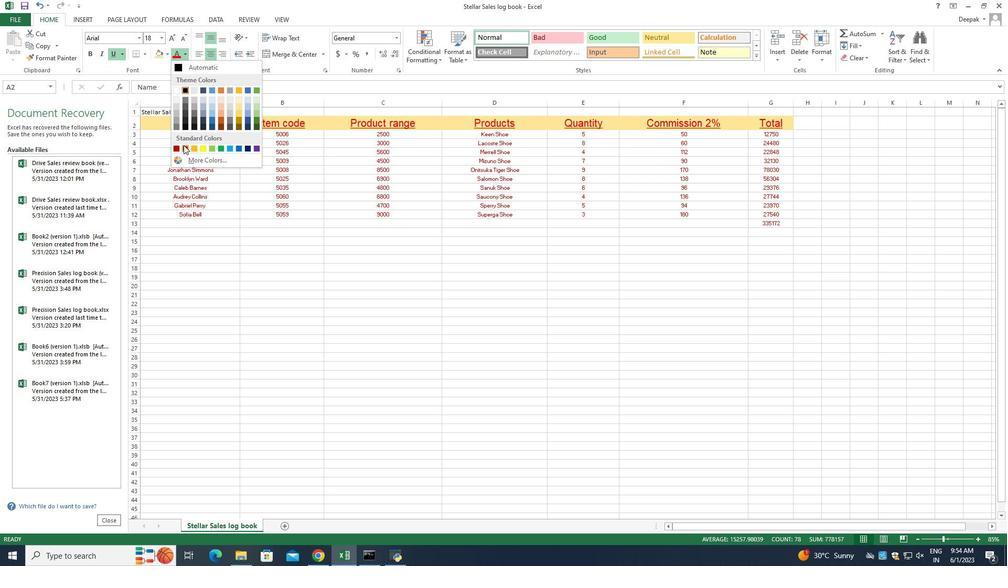 
Action: Mouse pressed left at (184, 147)
Screenshot: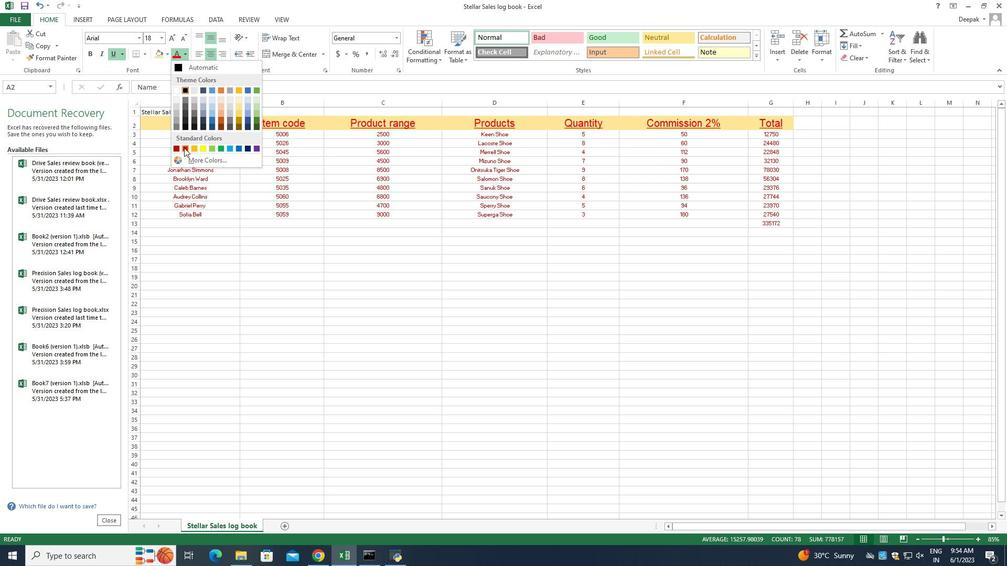 
Action: Mouse moved to (309, 188)
Screenshot: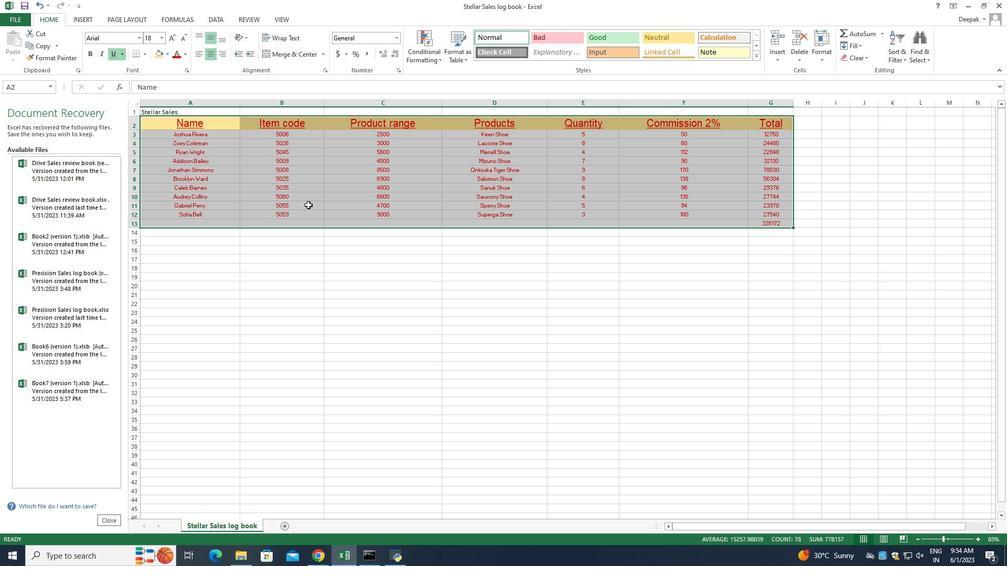 
Action: Mouse pressed left at (309, 188)
Screenshot: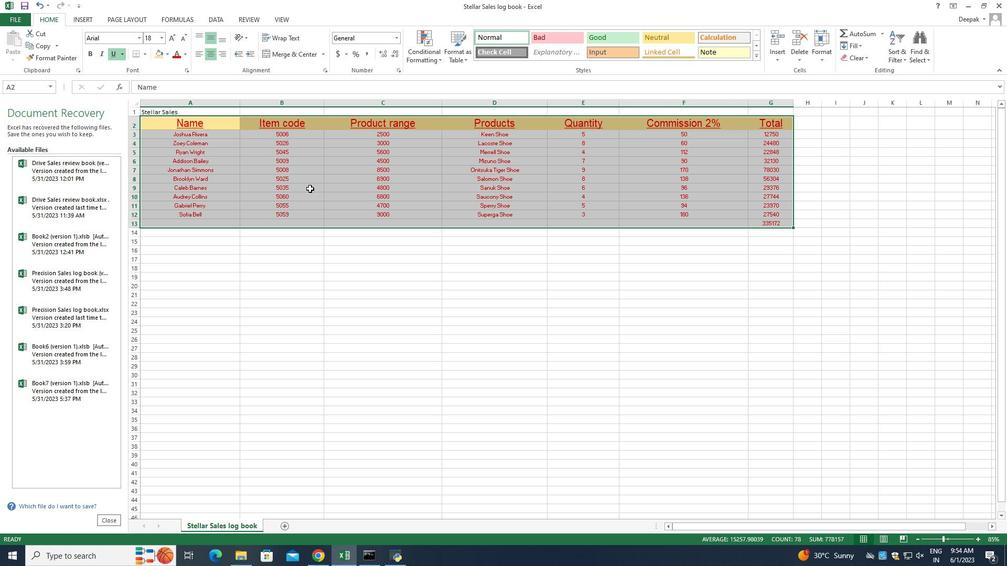 
Action: Mouse moved to (148, 118)
Screenshot: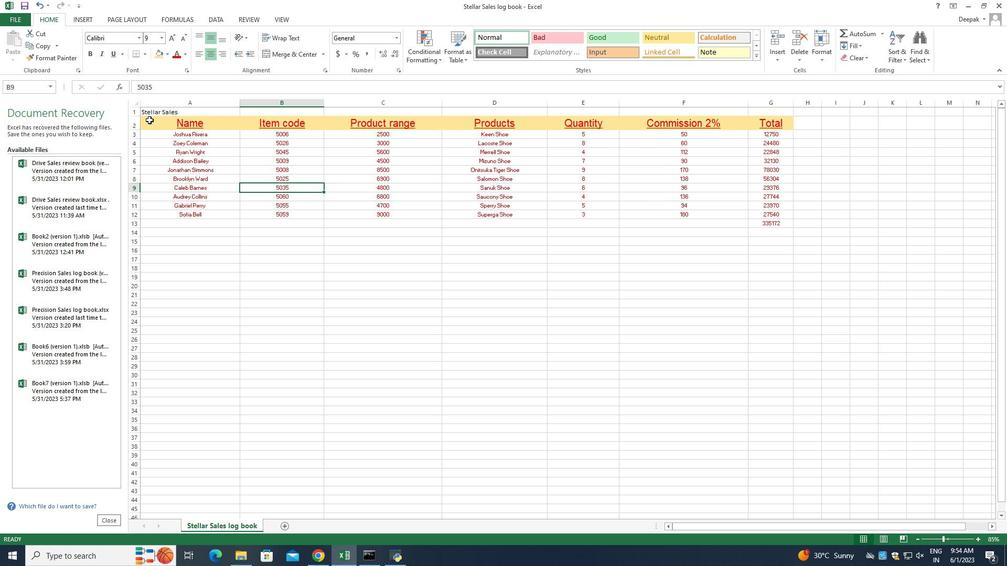 
Action: Mouse pressed left at (148, 118)
Screenshot: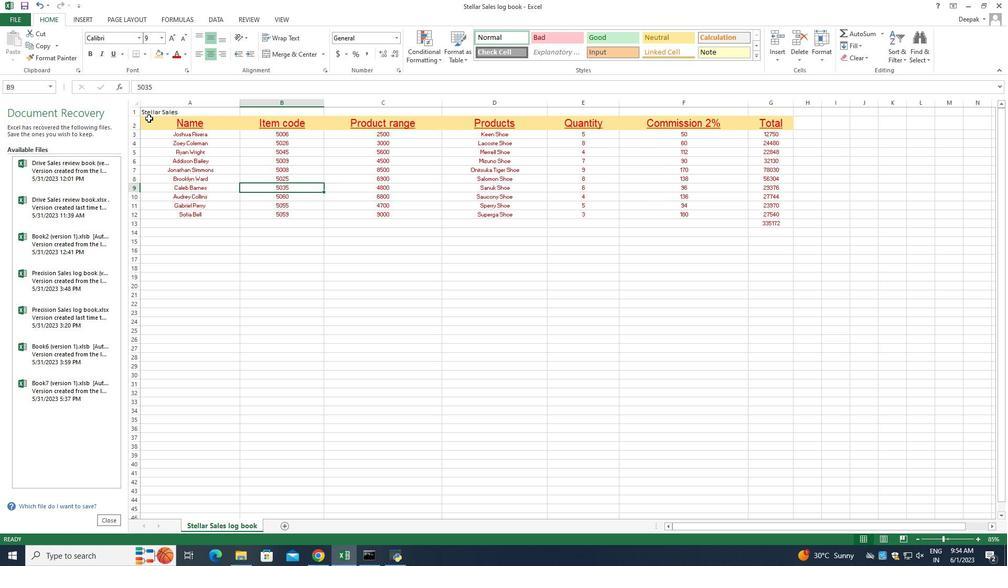 
Action: Mouse moved to (145, 54)
Screenshot: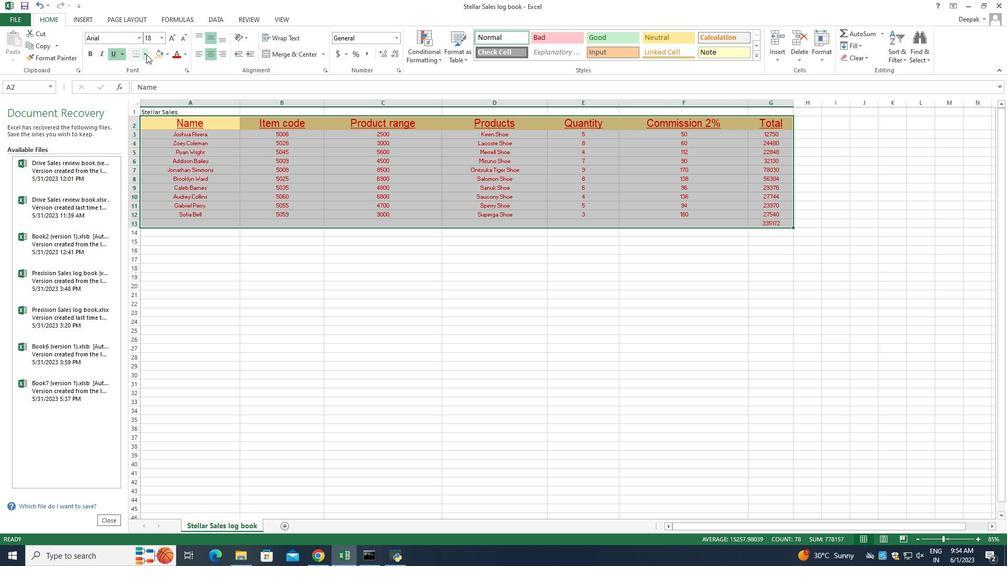 
Action: Mouse pressed left at (145, 54)
Screenshot: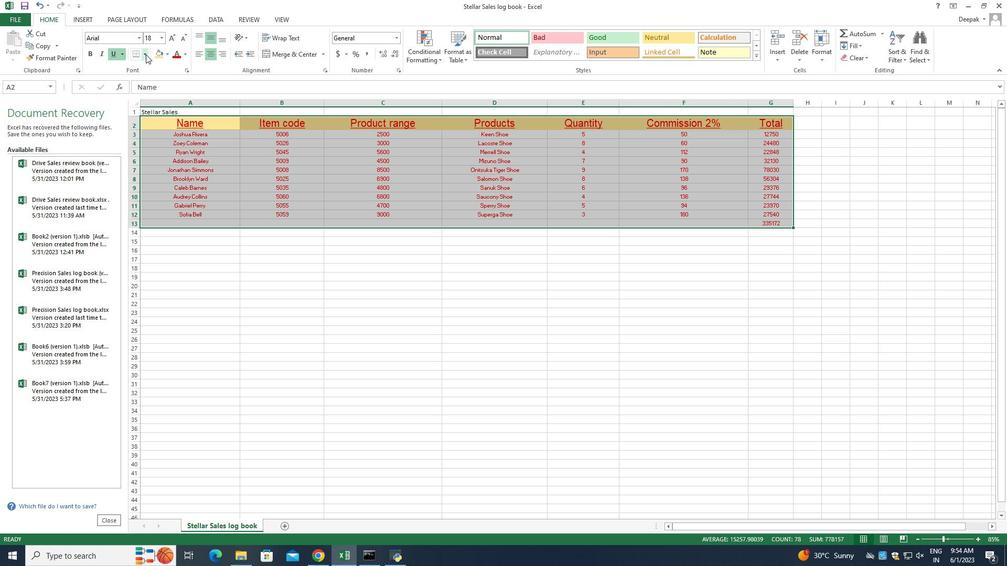 
Action: Mouse moved to (201, 157)
Screenshot: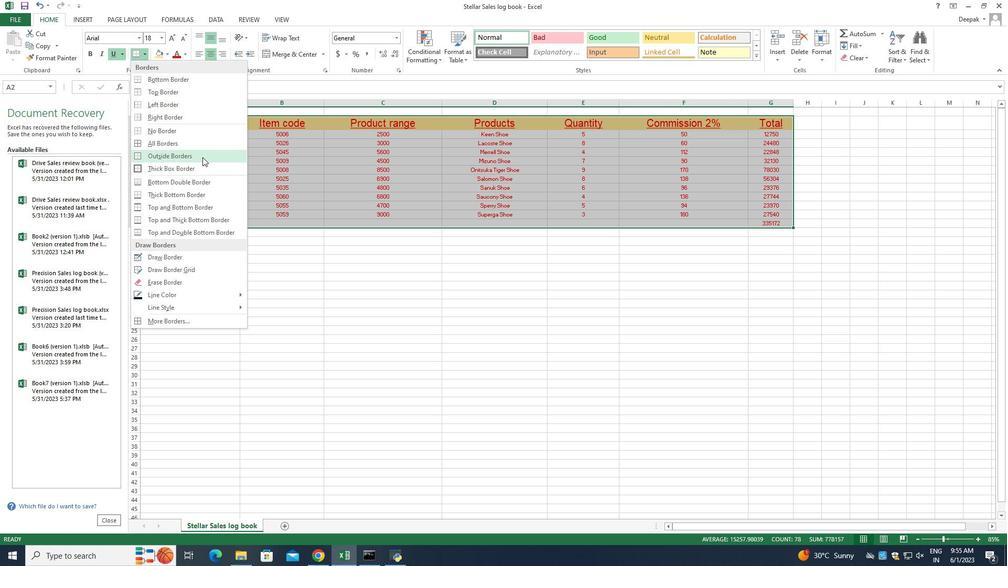 
Action: Mouse pressed left at (201, 157)
Screenshot: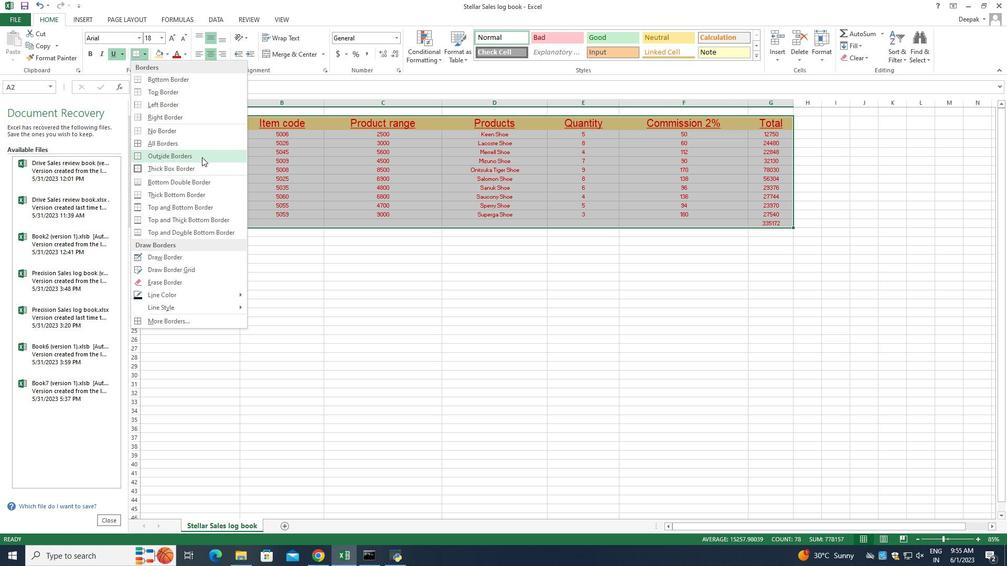 
Action: Mouse moved to (815, 126)
Screenshot: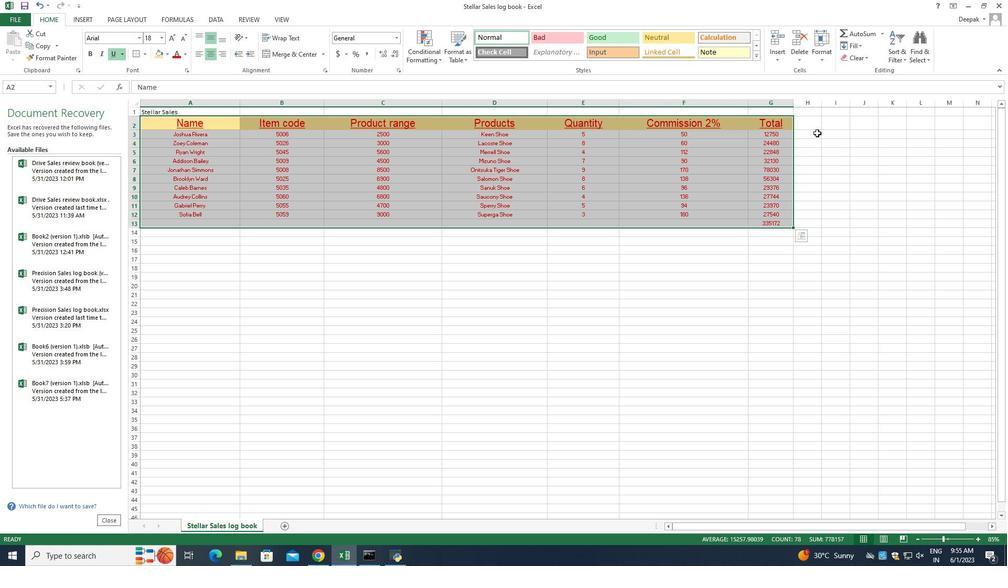
Action: Mouse pressed left at (815, 126)
Screenshot: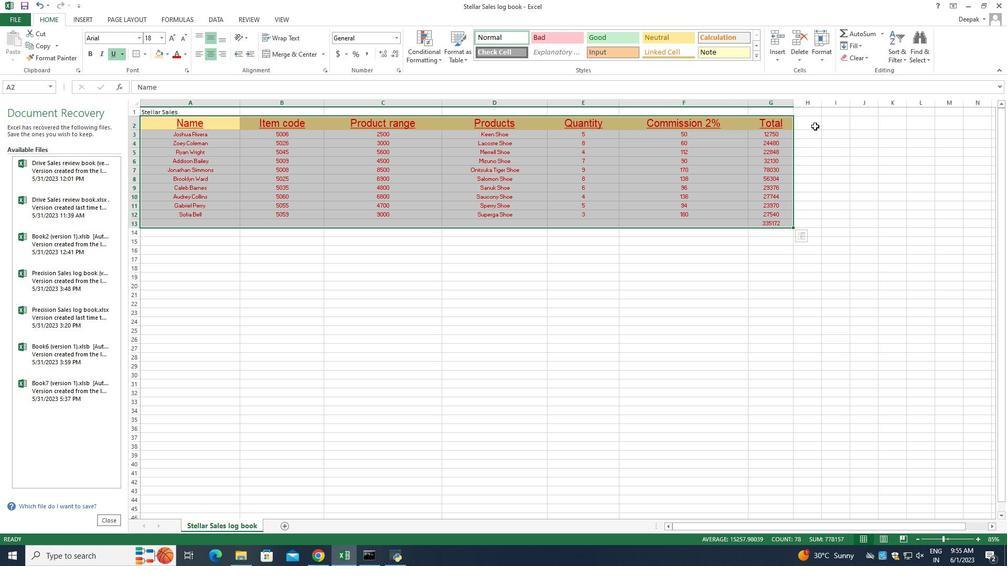 
Action: Mouse moved to (302, 242)
Screenshot: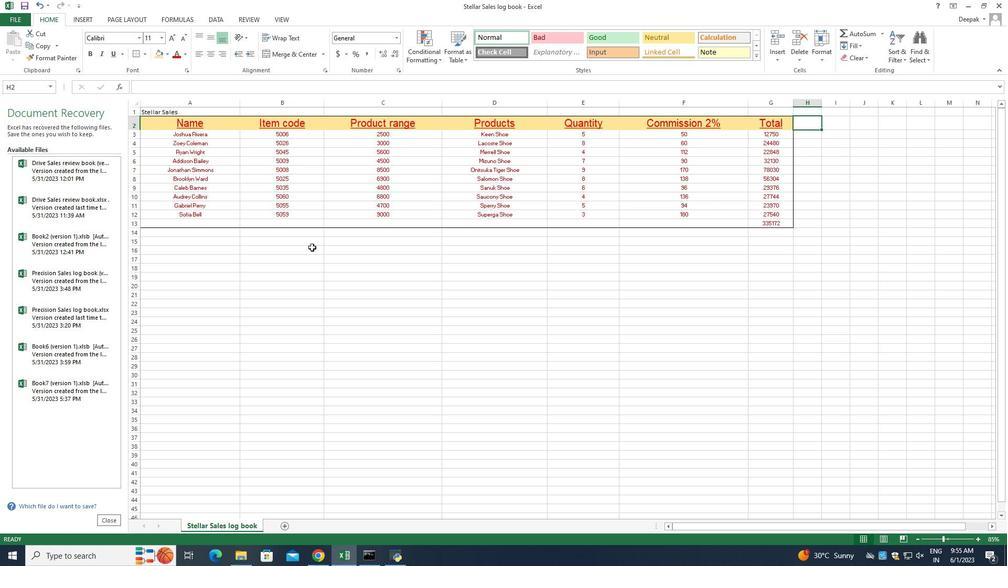 
Action: Mouse scrolled (302, 242) with delta (0, 0)
Screenshot: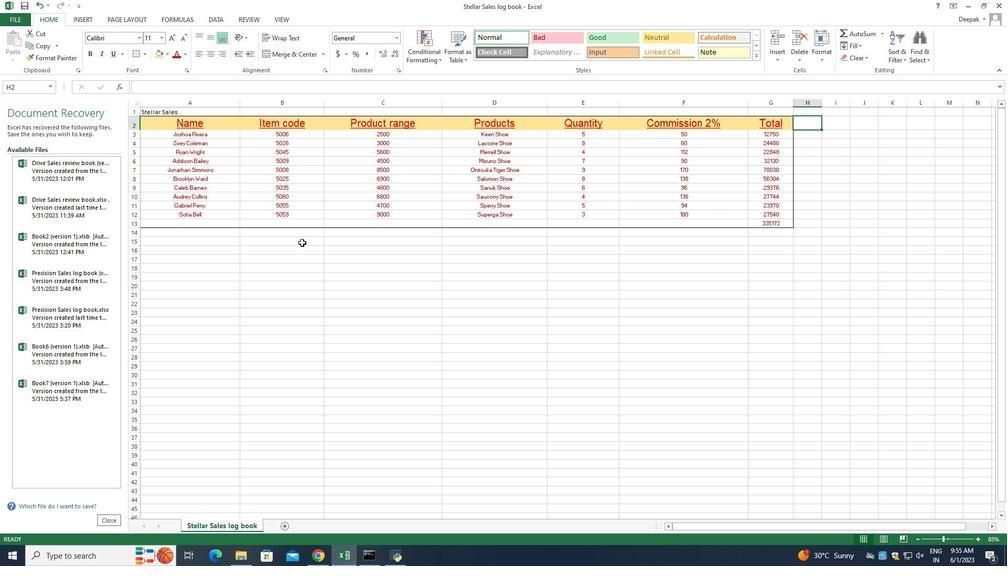 
Action: Mouse scrolled (302, 243) with delta (0, 0)
Screenshot: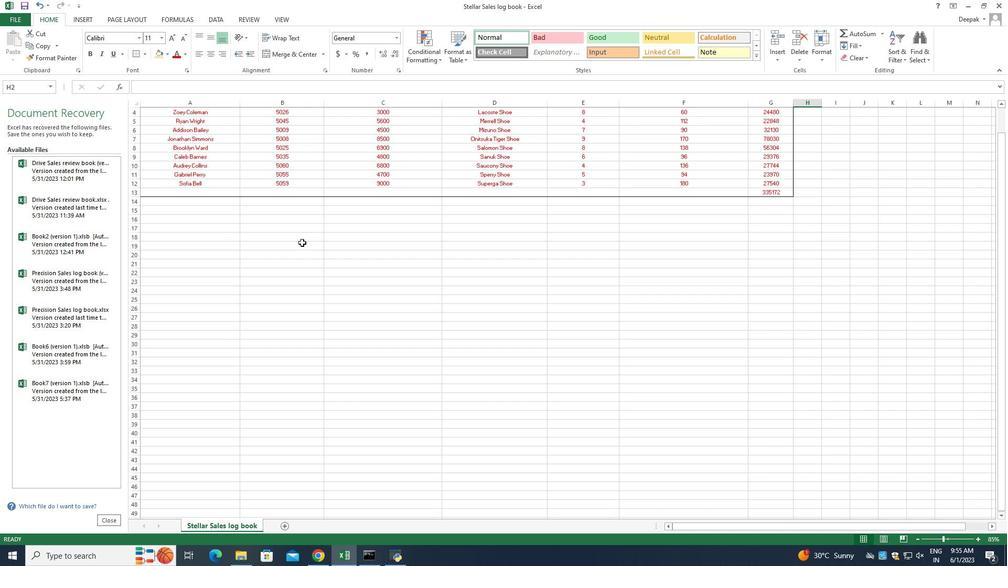 
Action: Mouse scrolled (302, 243) with delta (0, 0)
Screenshot: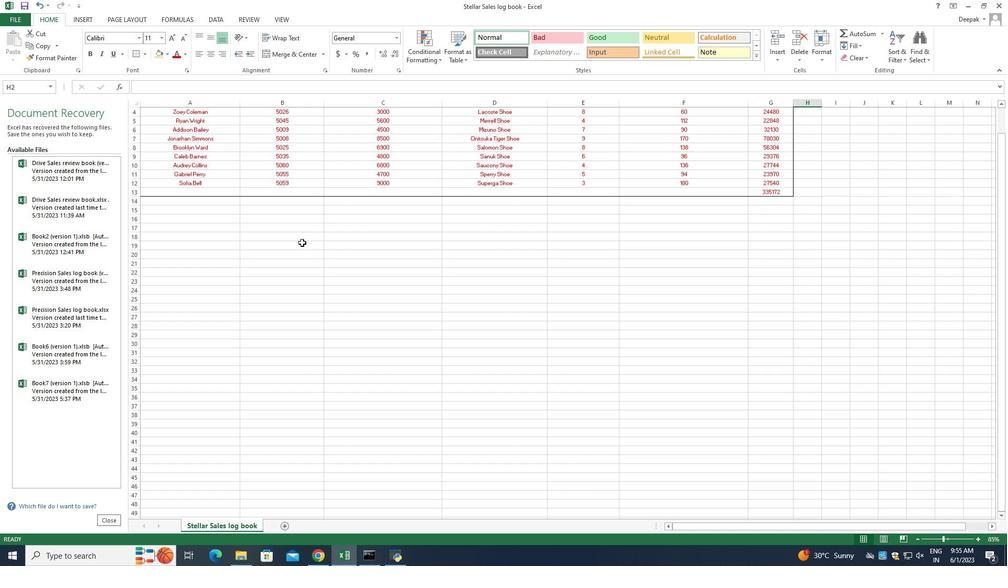 
Action: Mouse scrolled (302, 243) with delta (0, 0)
Screenshot: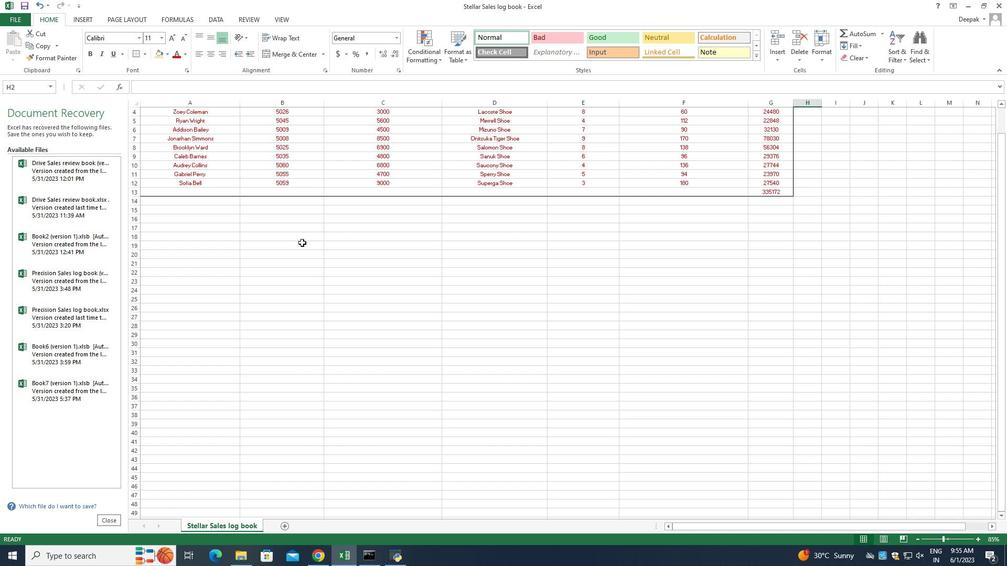 
Action: Mouse scrolled (302, 243) with delta (0, 0)
Screenshot: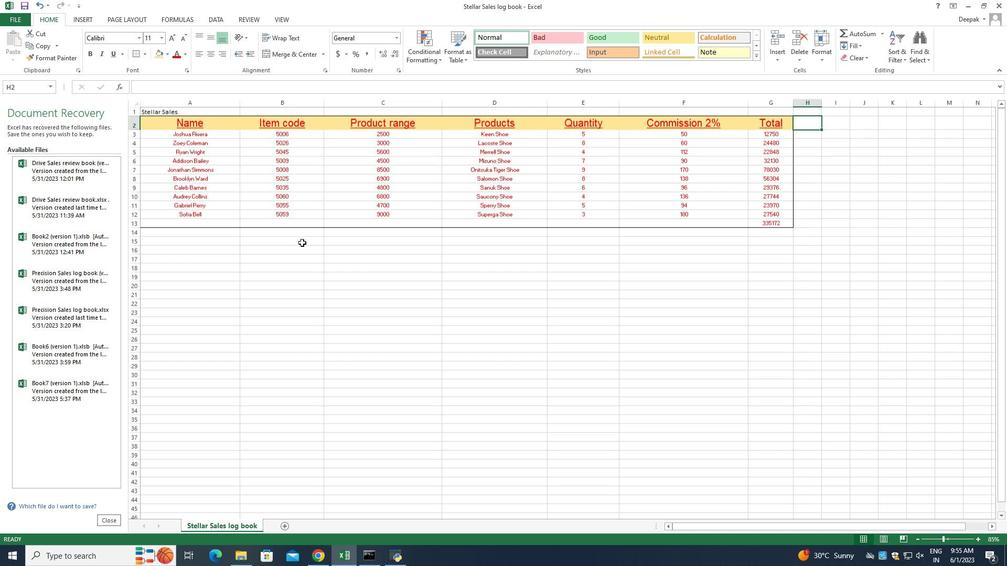 
Action: Mouse scrolled (302, 243) with delta (0, 0)
Screenshot: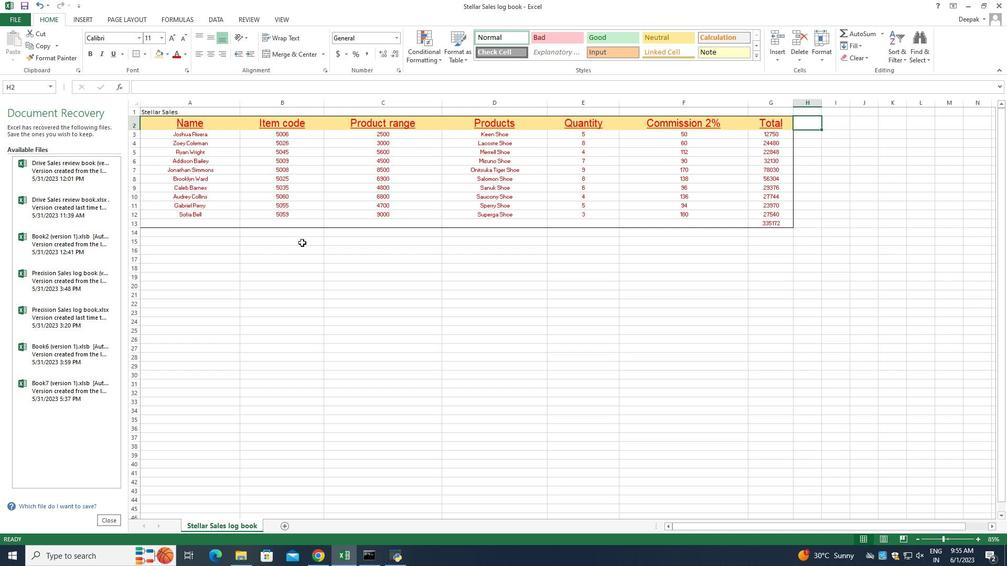 
Action: Mouse scrolled (302, 243) with delta (0, 0)
Screenshot: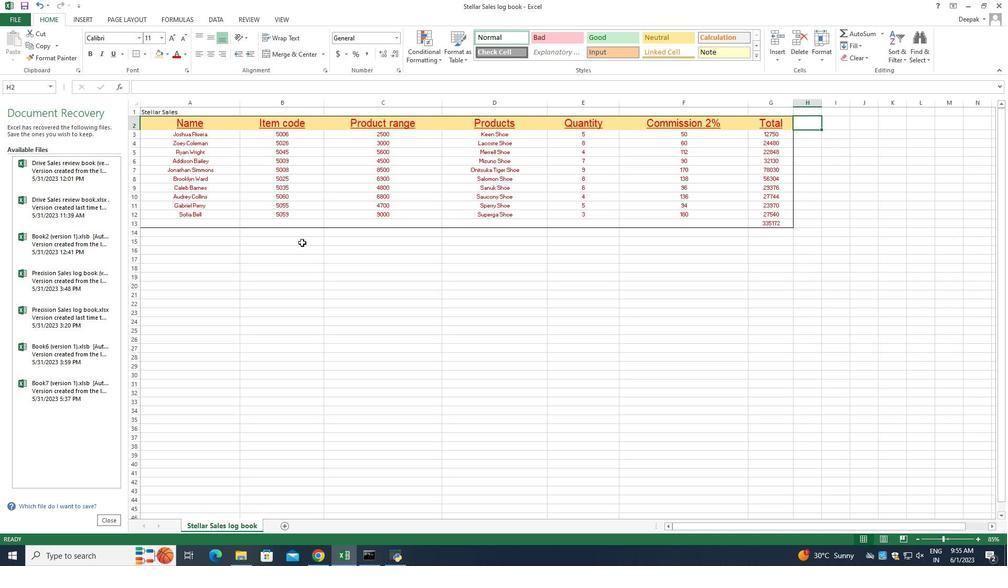 
Action: Mouse scrolled (302, 243) with delta (0, 0)
Screenshot: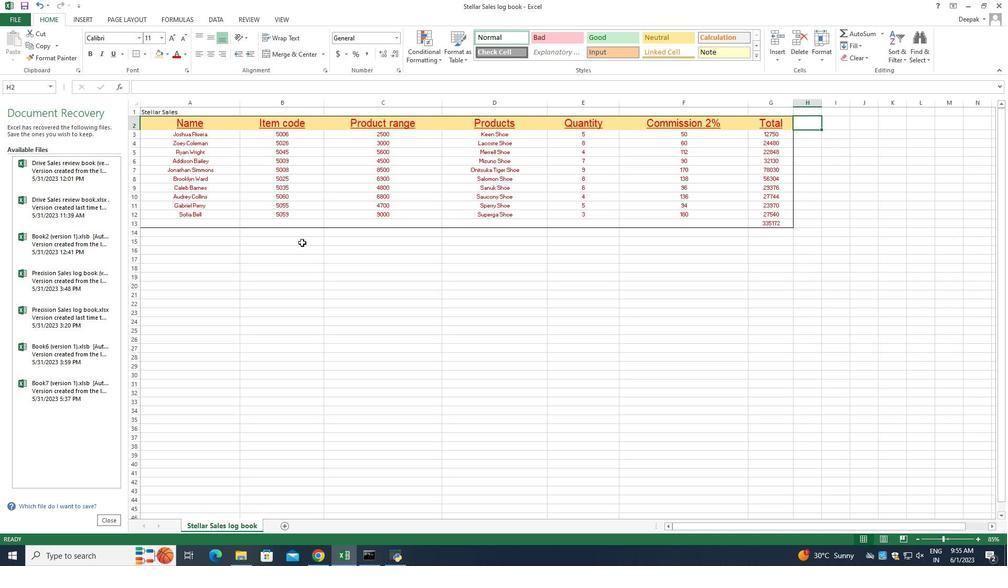 
Action: Mouse scrolled (302, 242) with delta (0, 0)
Screenshot: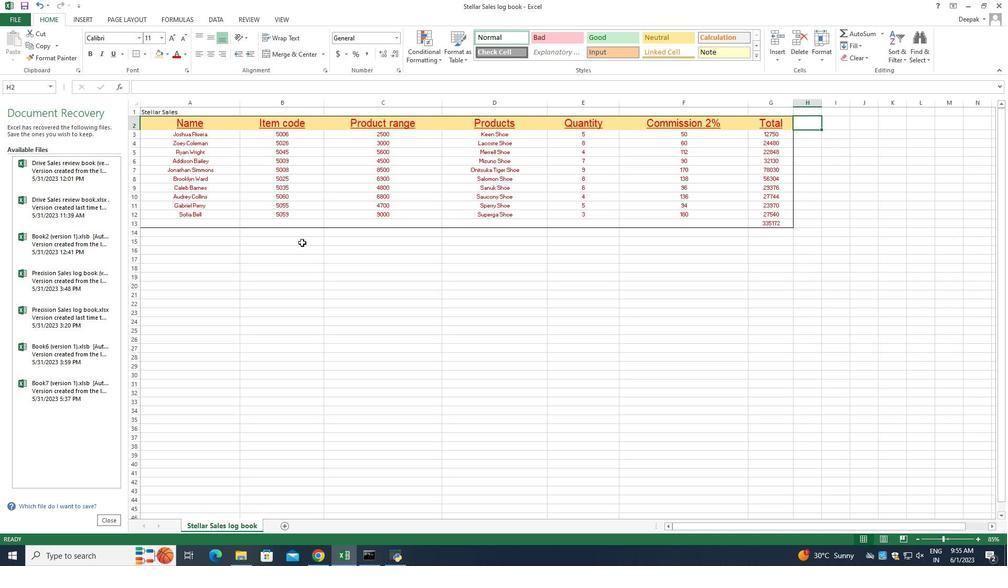 
Action: Mouse scrolled (302, 242) with delta (0, 0)
Screenshot: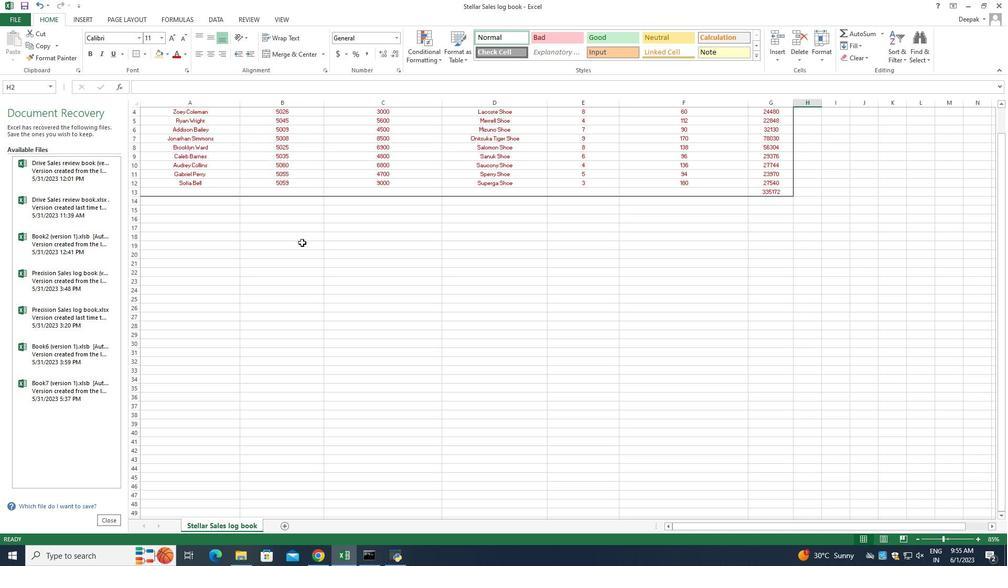 
Action: Mouse scrolled (302, 242) with delta (0, 0)
Screenshot: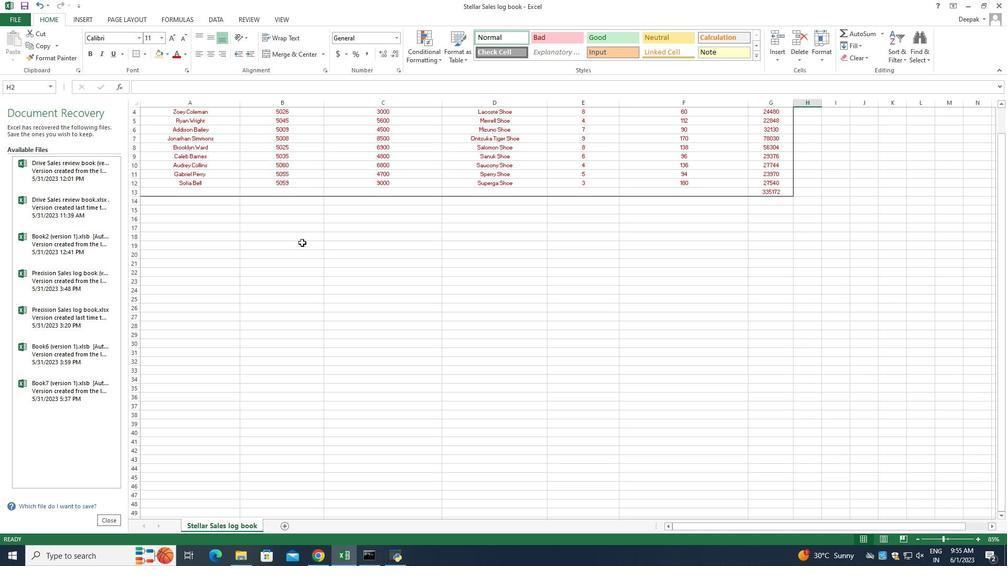 
Action: Mouse scrolled (302, 242) with delta (0, 0)
Screenshot: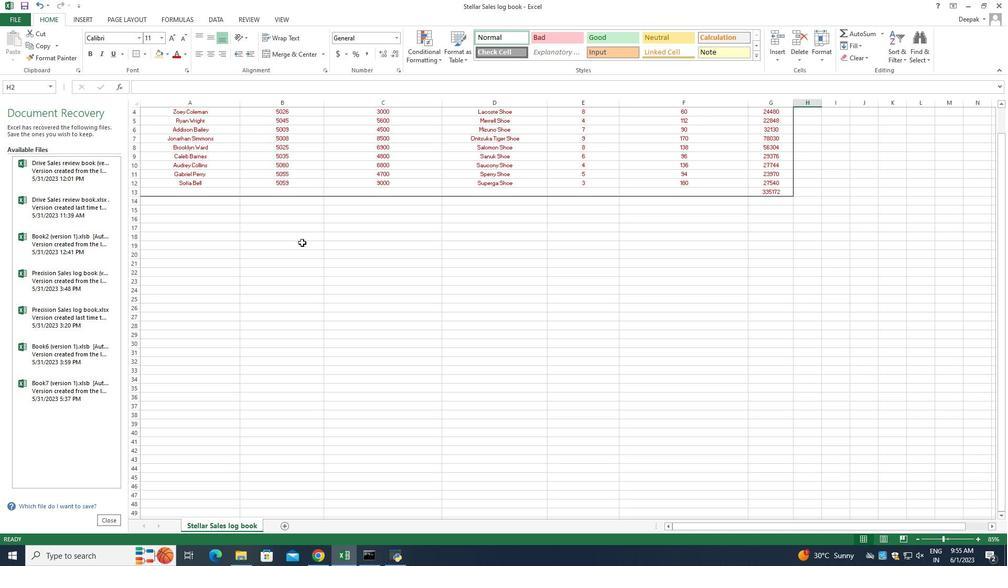 
Action: Mouse scrolled (302, 243) with delta (0, 0)
Screenshot: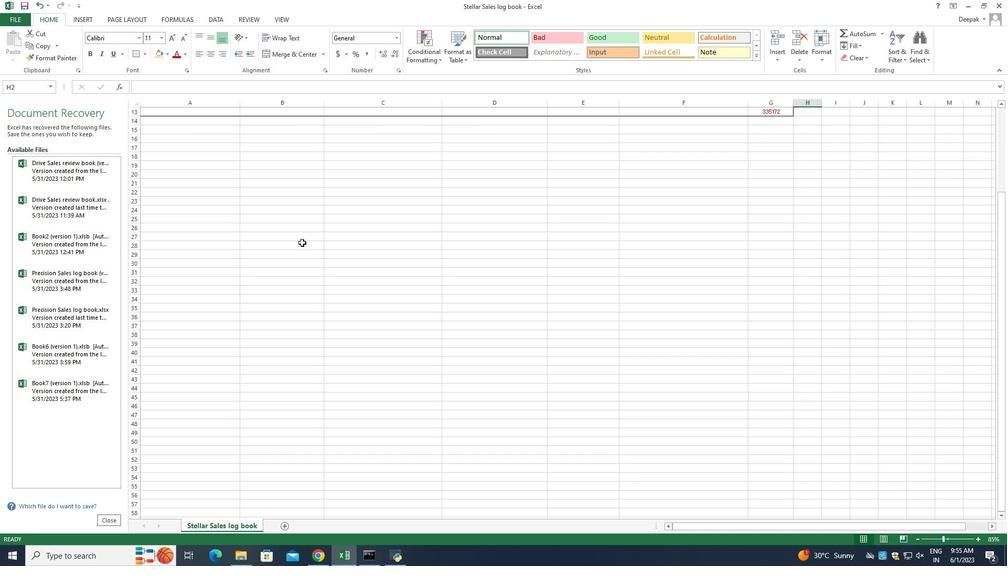 
Action: Mouse scrolled (302, 243) with delta (0, 0)
Screenshot: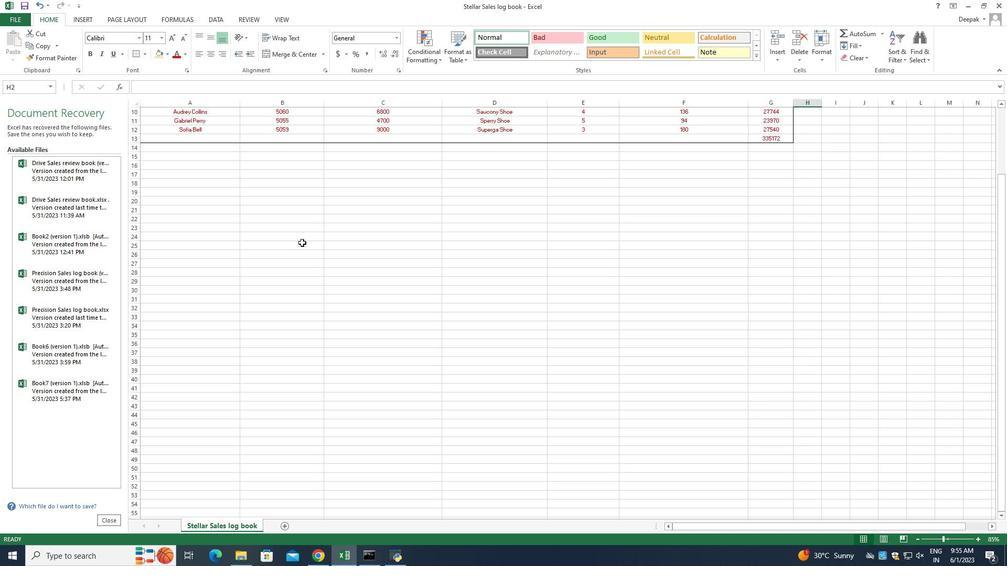 
Action: Mouse scrolled (302, 243) with delta (0, 0)
Screenshot: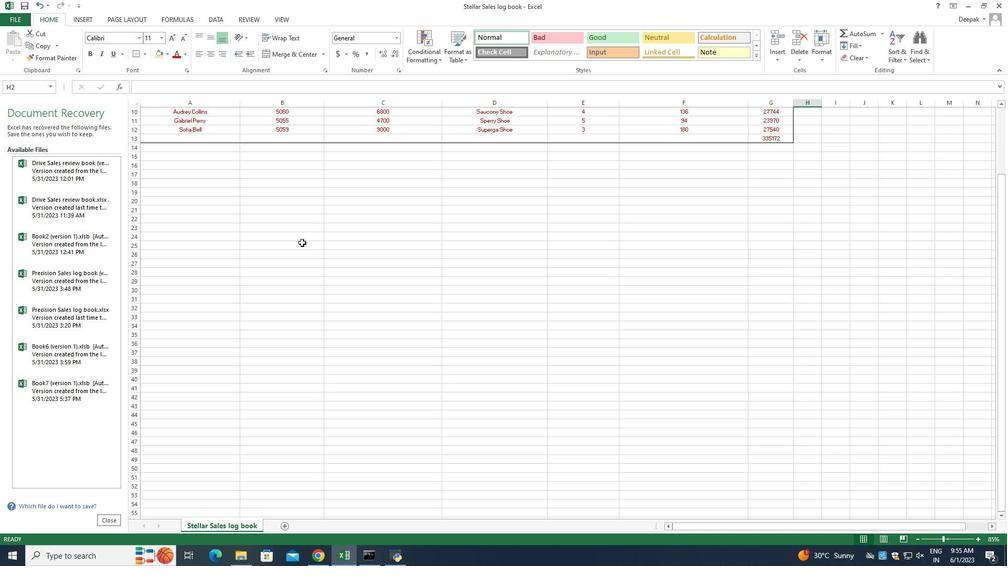
Action: Mouse scrolled (302, 243) with delta (0, 0)
Screenshot: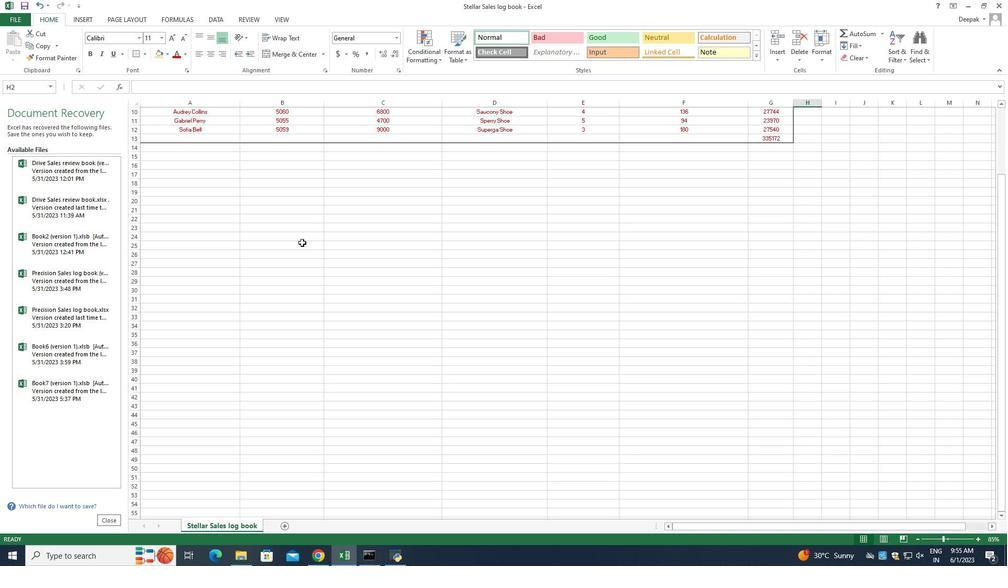 
Action: Mouse scrolled (302, 243) with delta (0, 0)
Screenshot: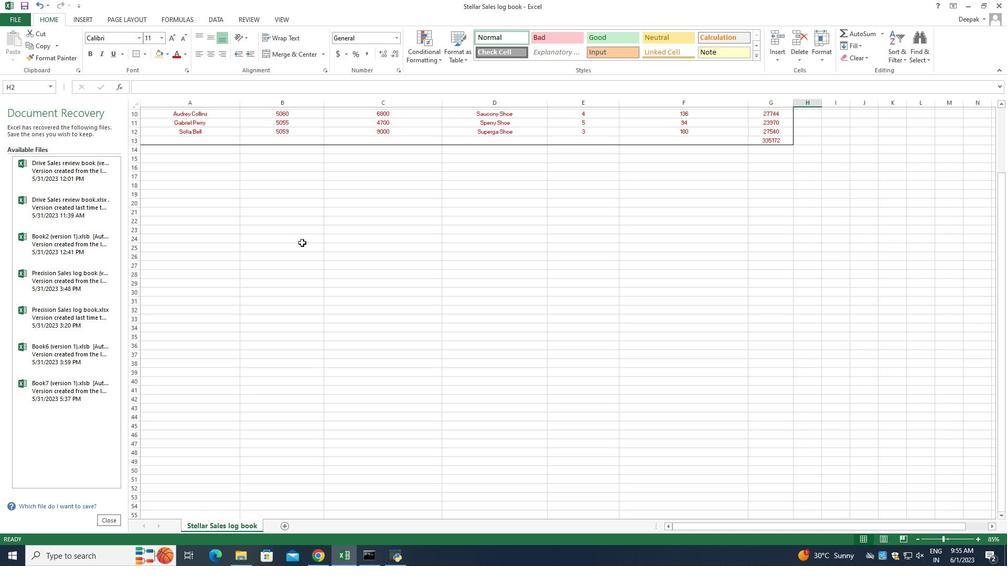 
Action: Mouse scrolled (302, 243) with delta (0, 0)
Screenshot: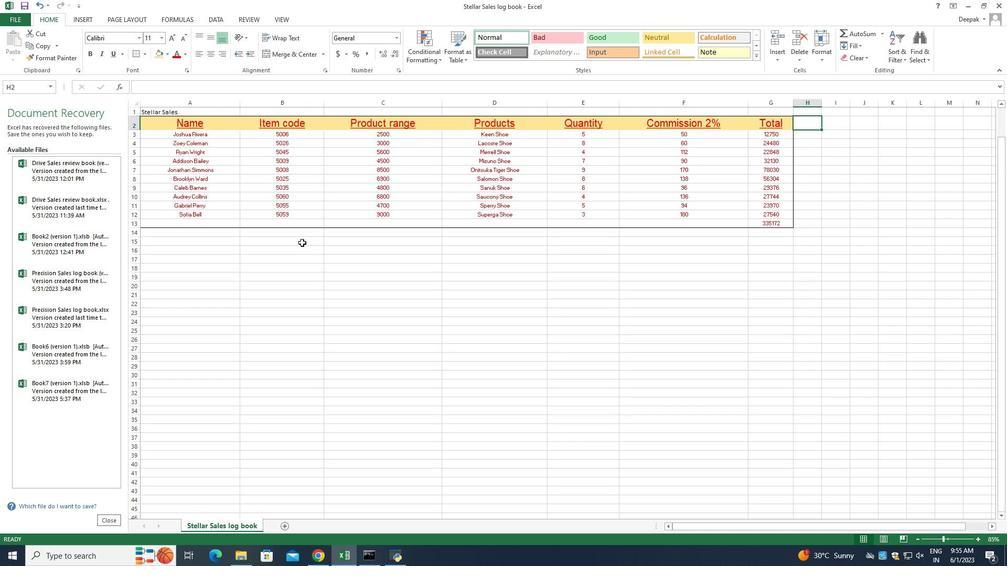 
Action: Mouse moved to (306, 244)
Screenshot: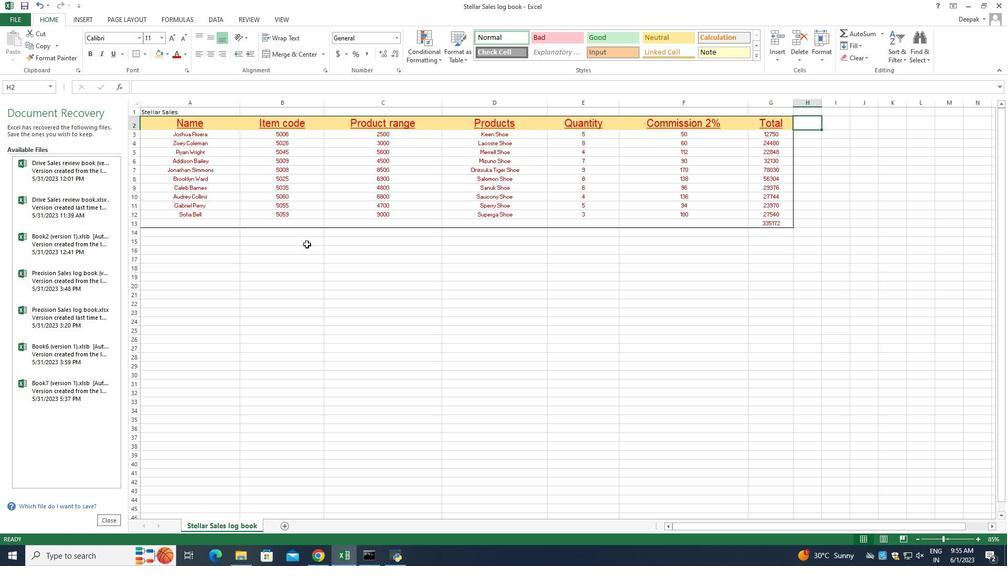 
